 Task: Look for space in Pokhara from 7th May, 2023 to 12th May, 2023 for 2 adults in price range Rs.10000 to Rs.15000. Place can be entire place with 1  bedroom having 1 bed and 1 bathroom. Property type can be . Amenities needed are: wifi, smoking allowed. Required host language is English.
Action: Mouse moved to (489, 549)
Screenshot: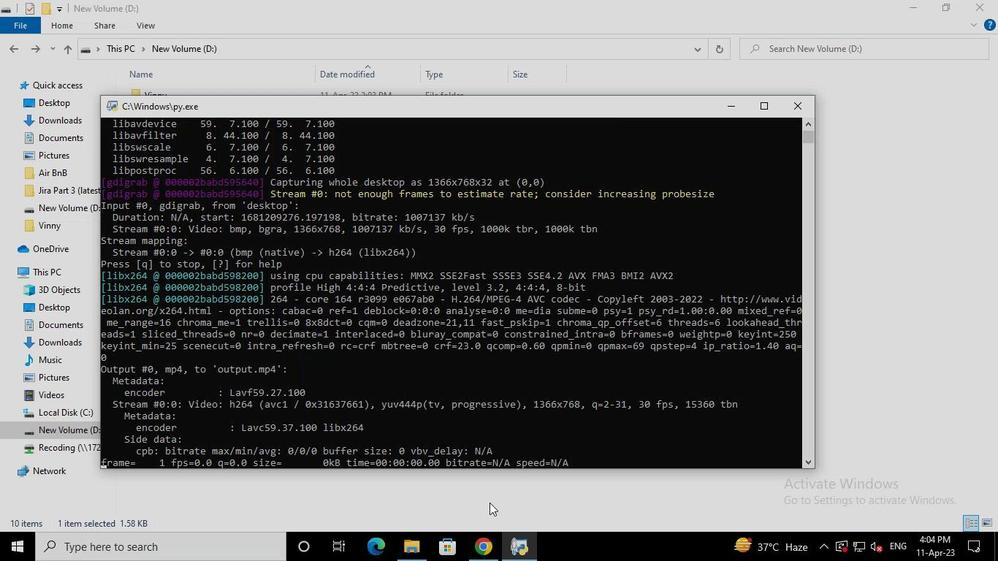 
Action: Mouse pressed left at (489, 549)
Screenshot: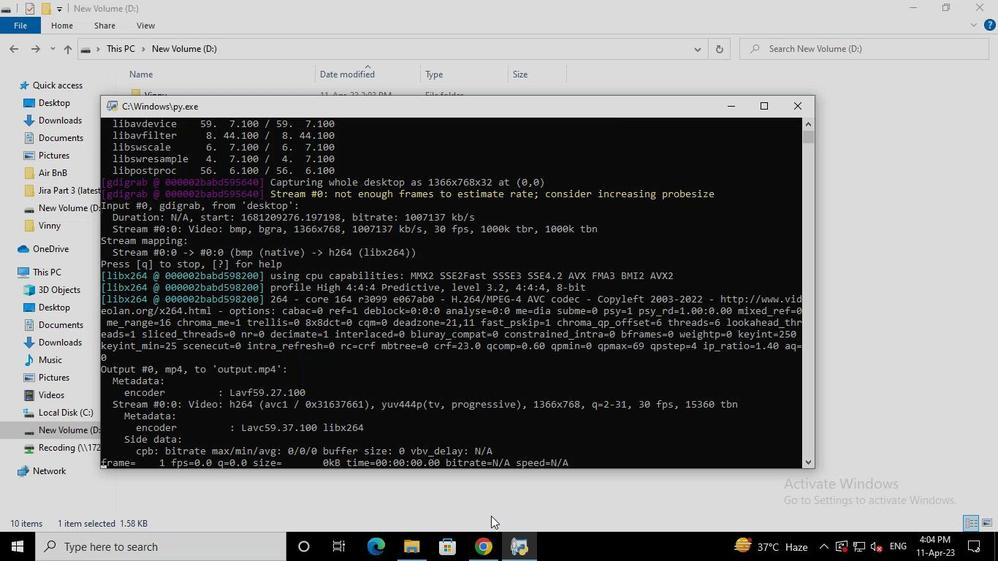 
Action: Mouse moved to (388, 124)
Screenshot: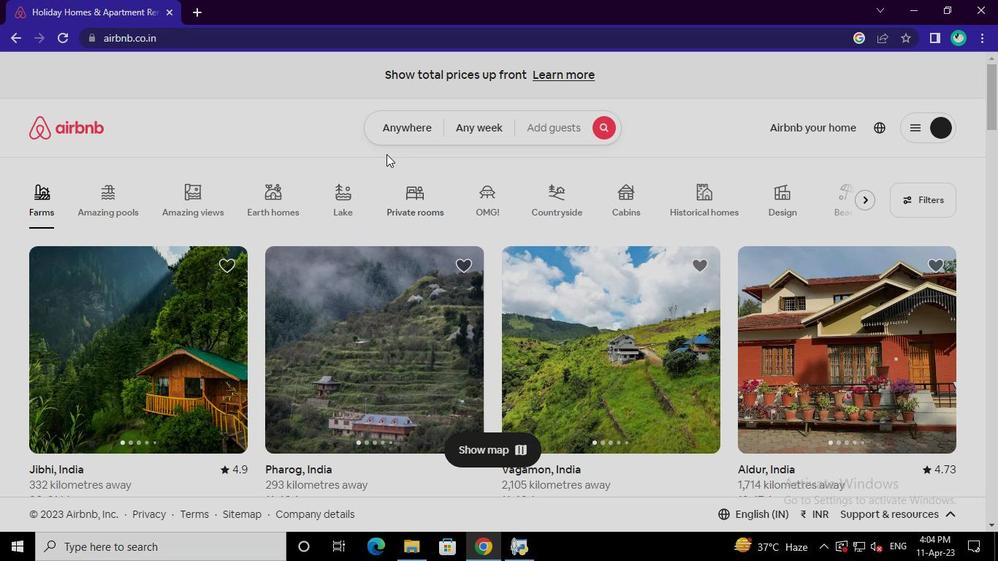 
Action: Mouse pressed left at (388, 124)
Screenshot: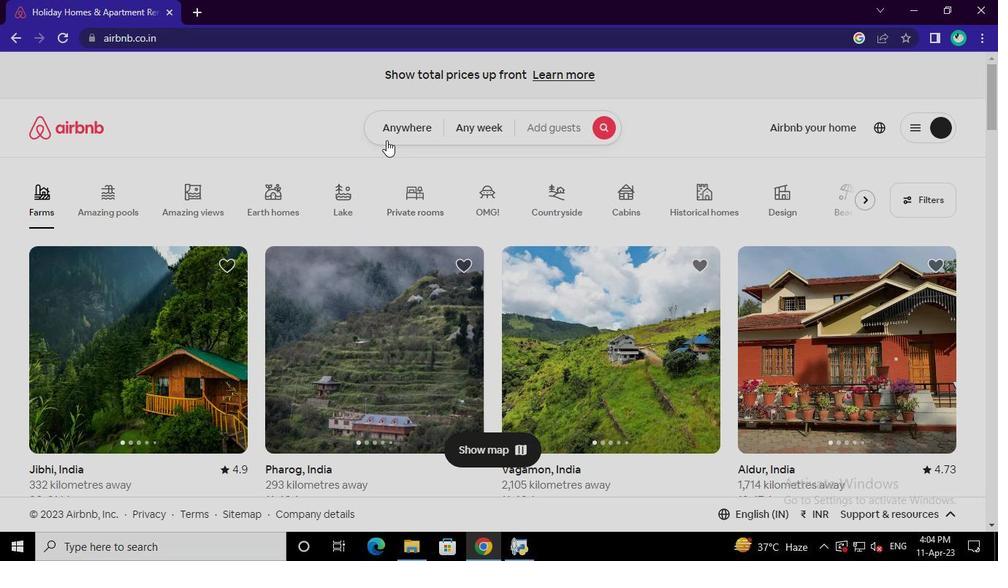 
Action: Mouse moved to (296, 187)
Screenshot: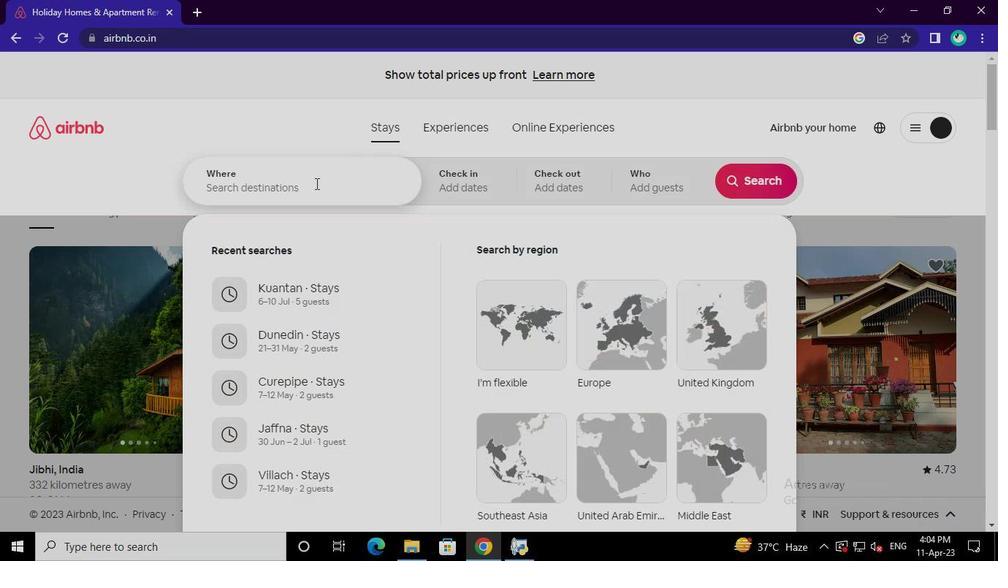 
Action: Mouse pressed left at (296, 187)
Screenshot: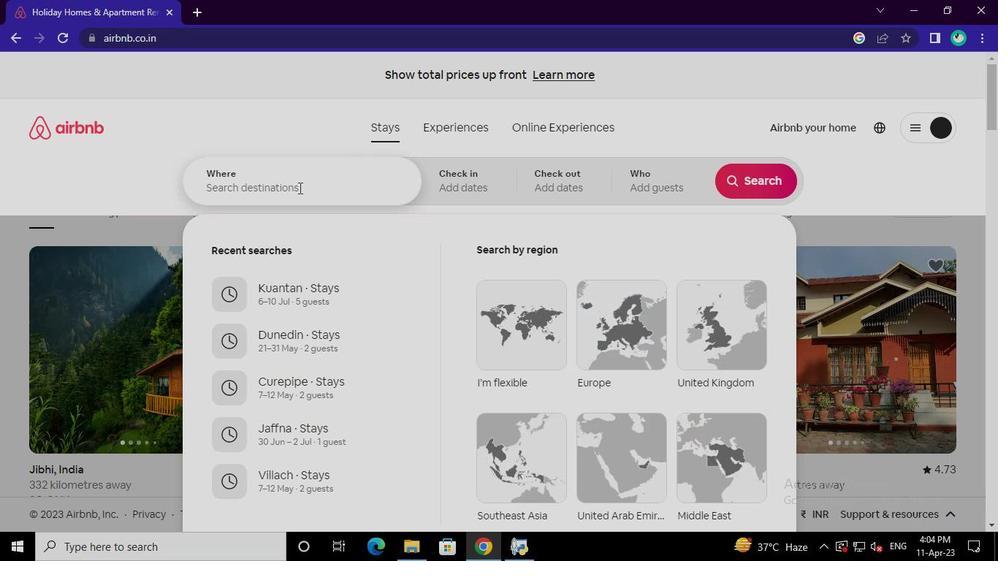 
Action: Keyboard p
Screenshot: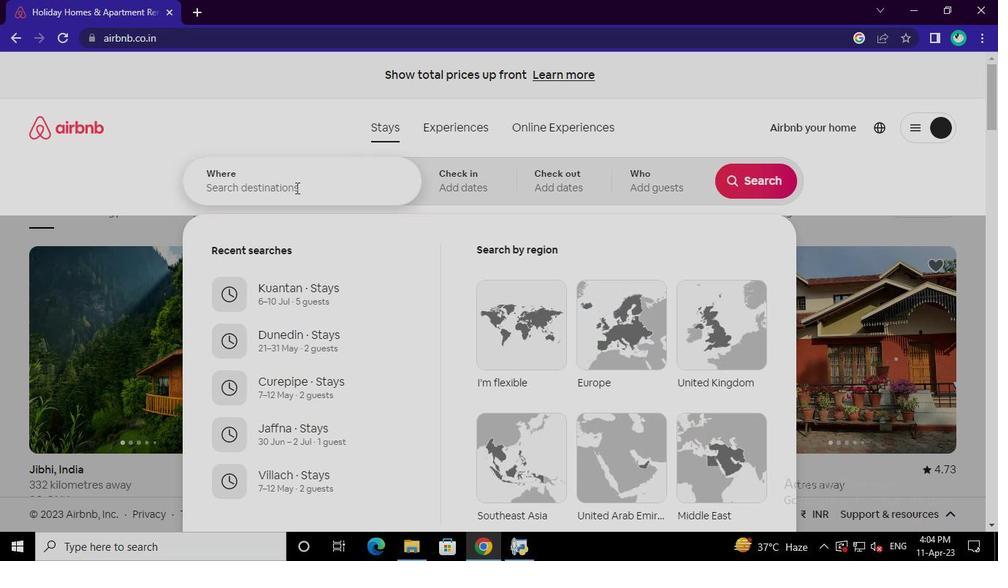 
Action: Keyboard o
Screenshot: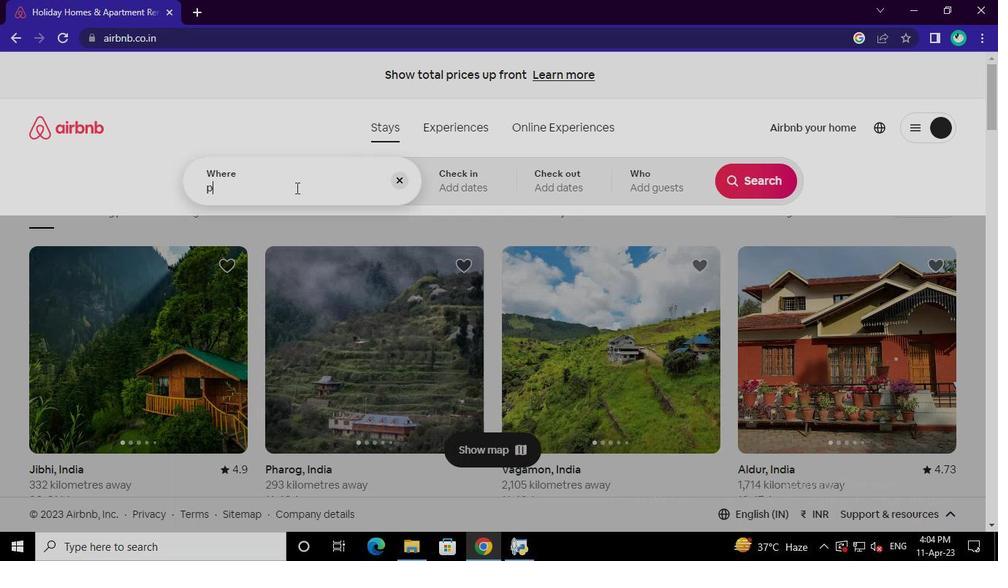 
Action: Keyboard k
Screenshot: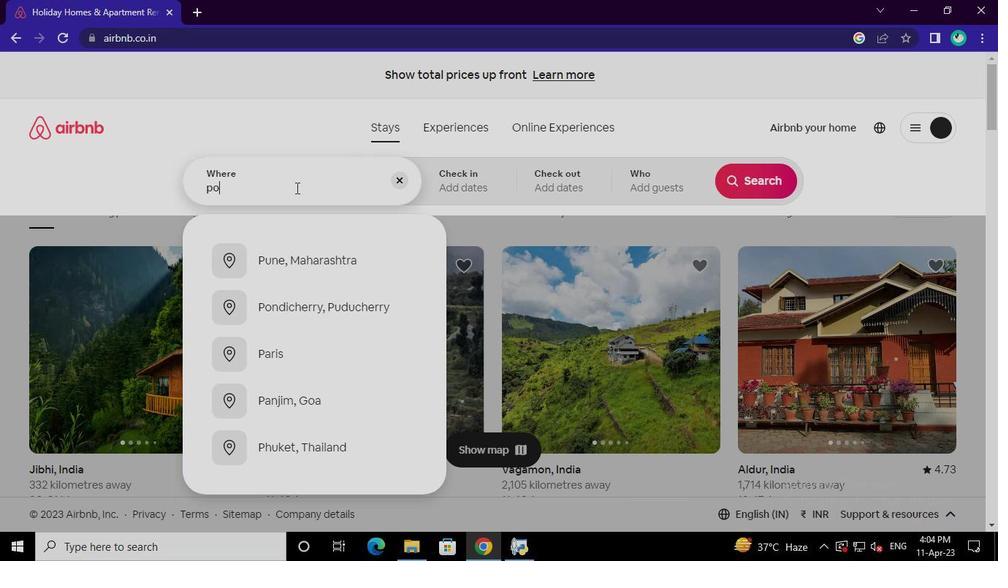 
Action: Keyboard h
Screenshot: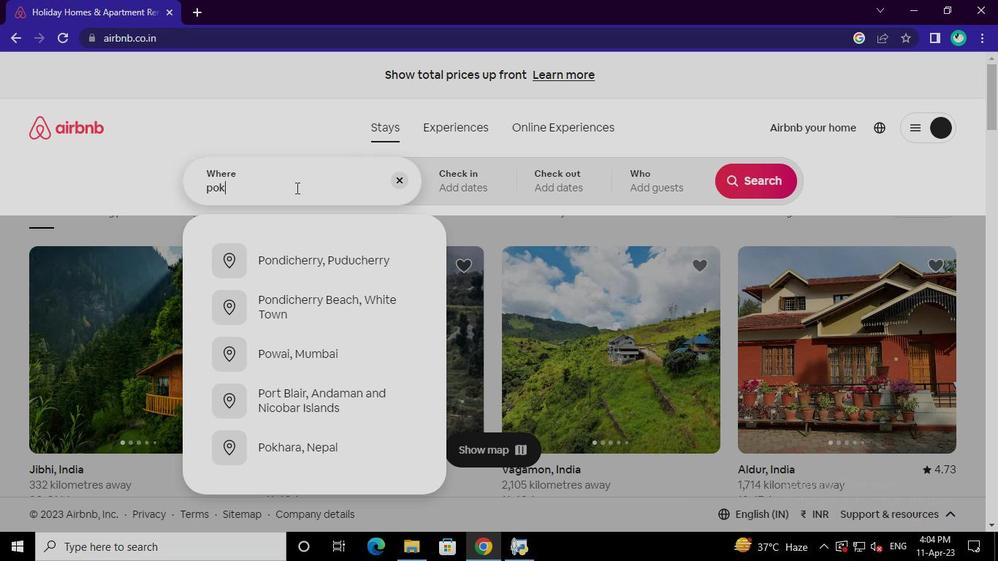 
Action: Keyboard a
Screenshot: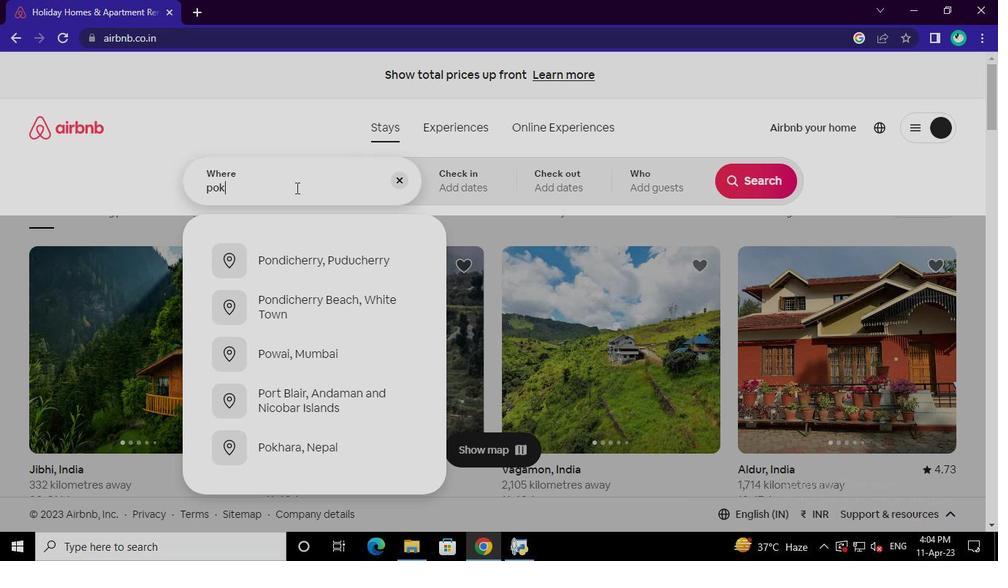 
Action: Keyboard r
Screenshot: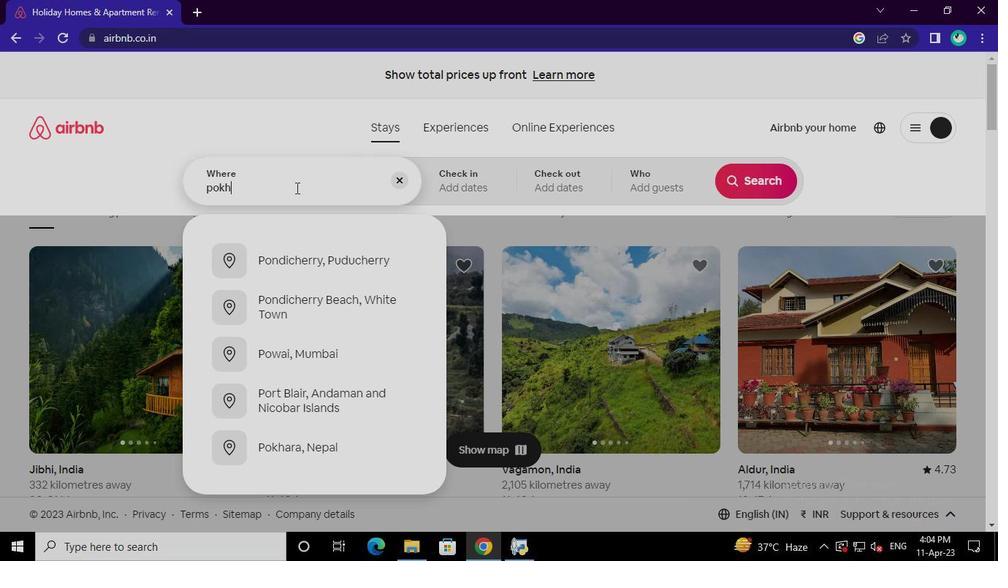 
Action: Keyboard a
Screenshot: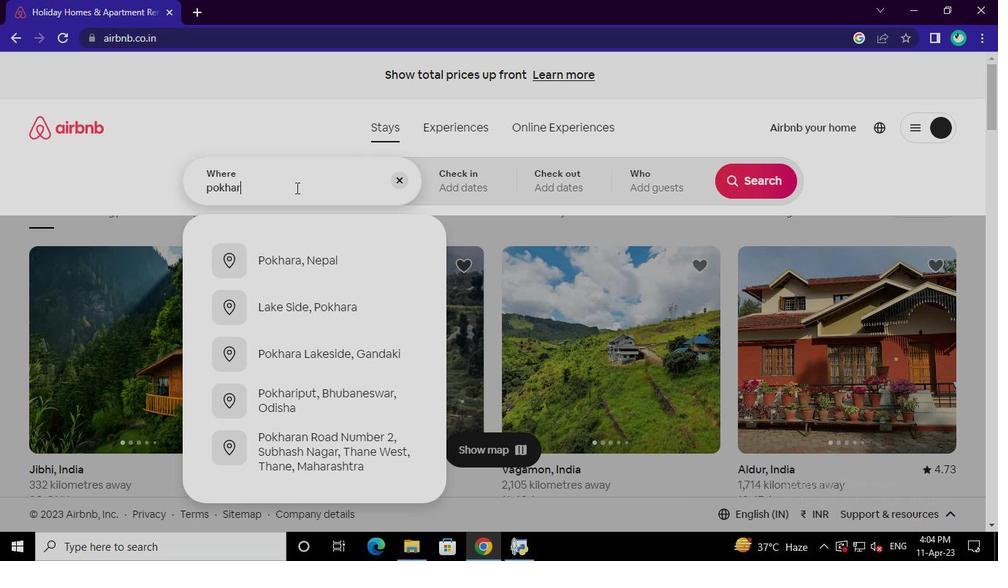 
Action: Mouse moved to (296, 258)
Screenshot: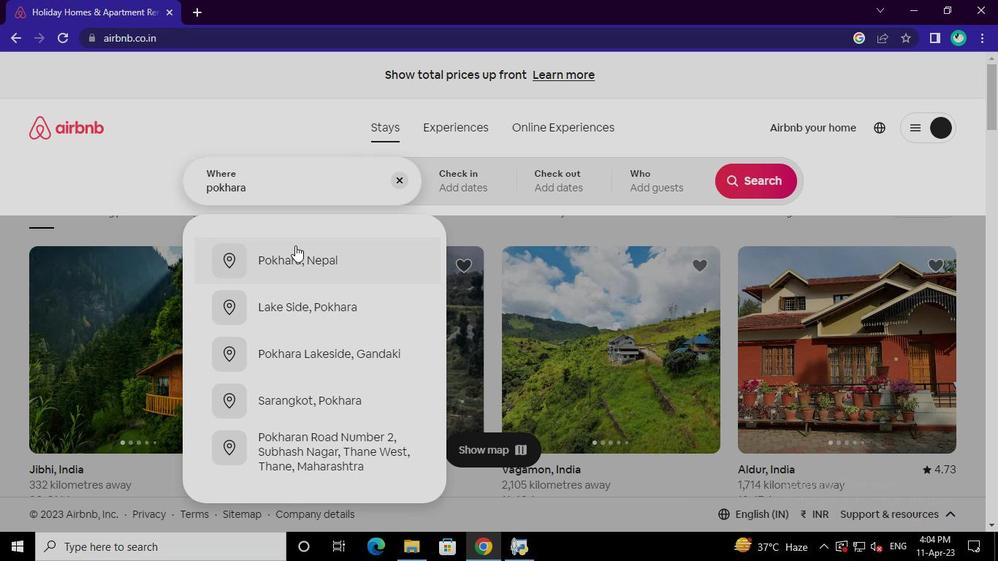 
Action: Mouse pressed left at (296, 258)
Screenshot: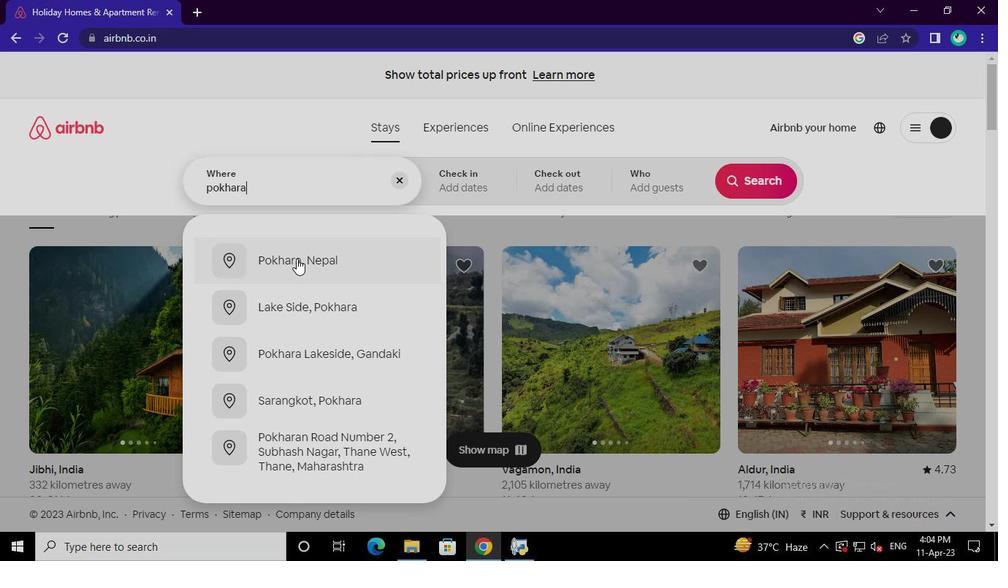 
Action: Mouse moved to (518, 401)
Screenshot: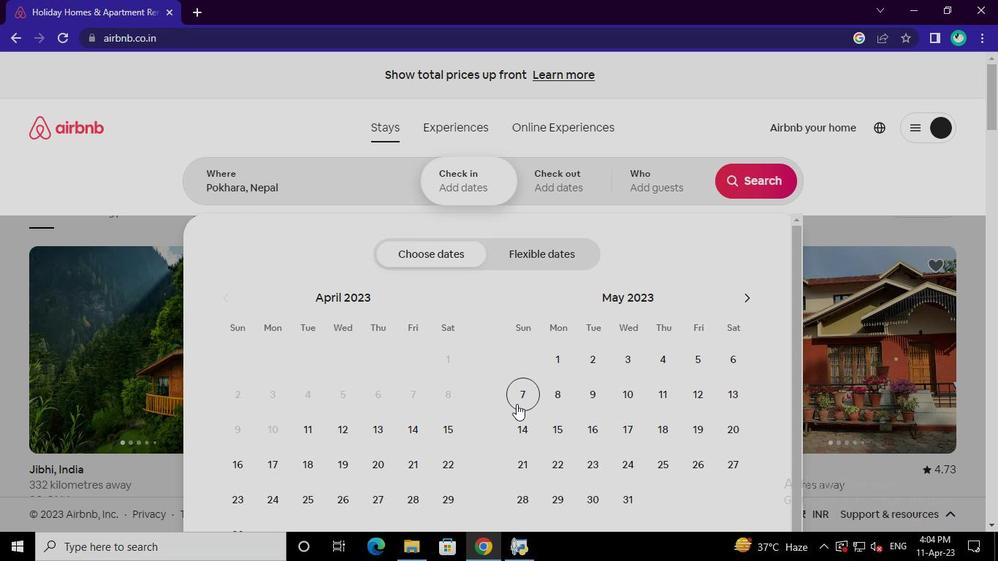 
Action: Mouse pressed left at (518, 401)
Screenshot: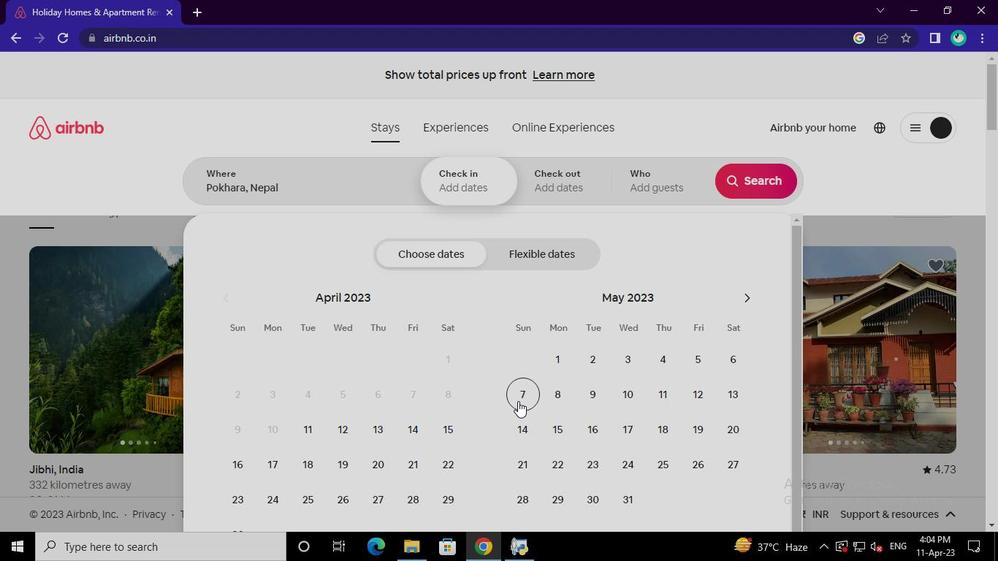 
Action: Mouse moved to (698, 400)
Screenshot: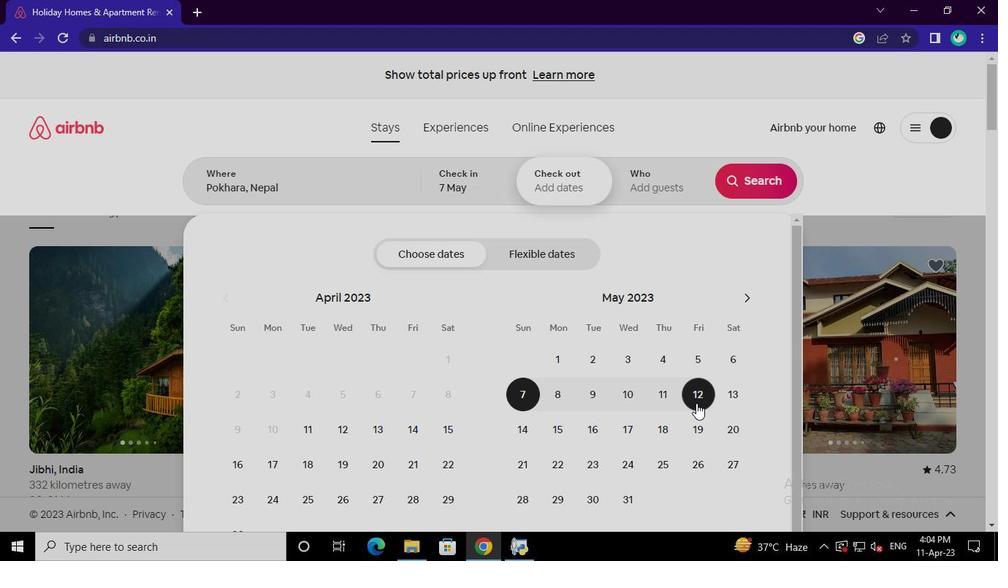 
Action: Mouse pressed left at (698, 400)
Screenshot: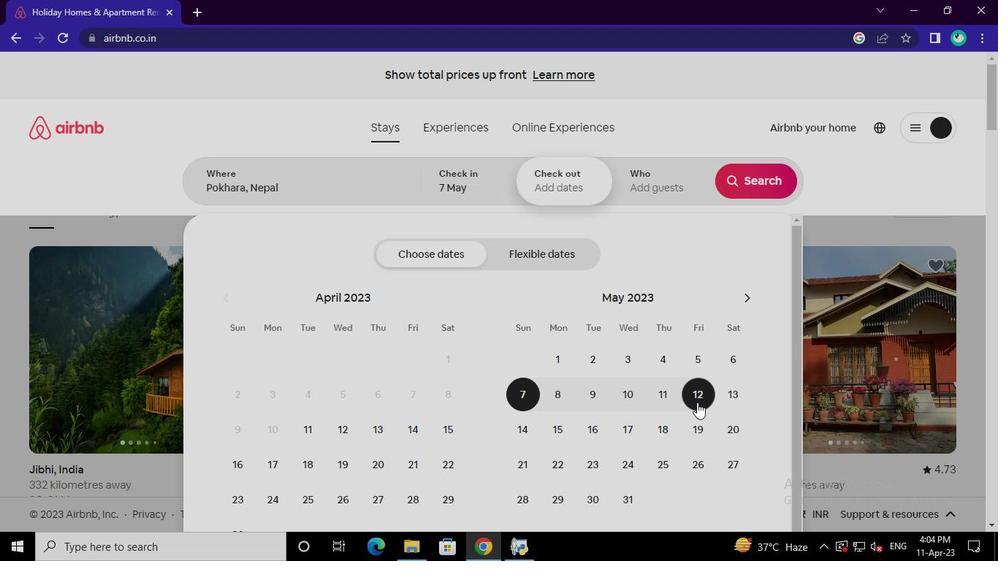 
Action: Mouse moved to (675, 192)
Screenshot: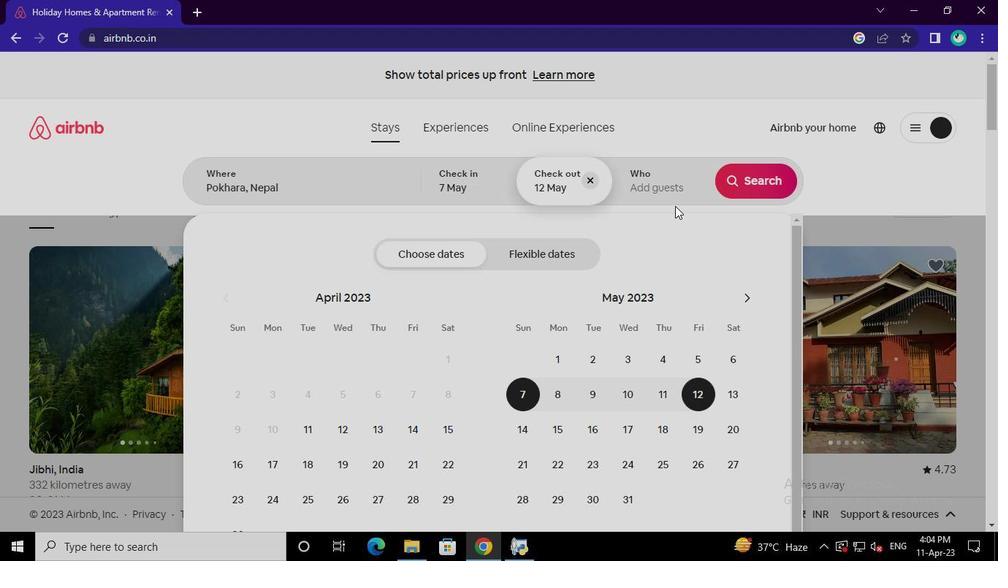 
Action: Mouse pressed left at (675, 192)
Screenshot: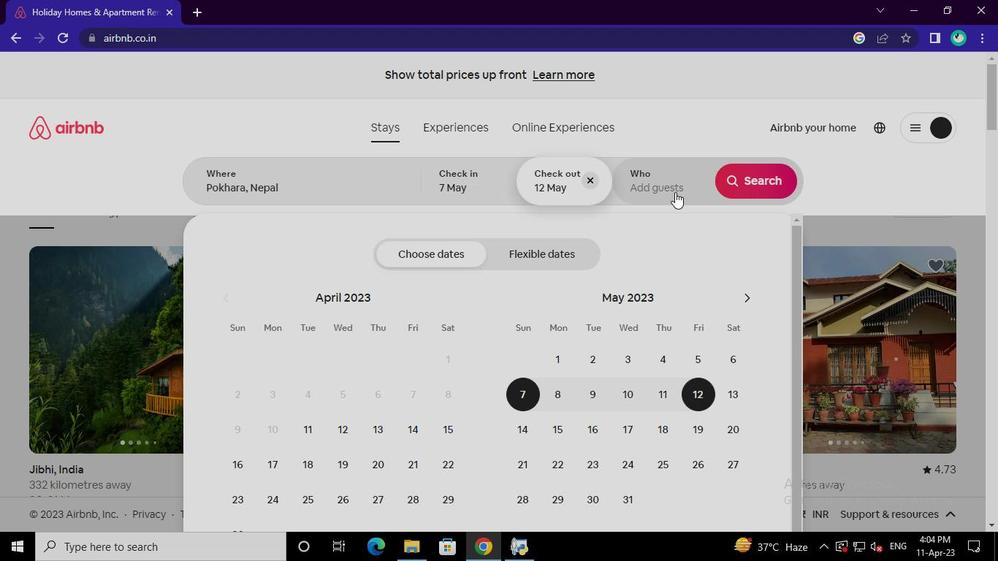 
Action: Mouse moved to (752, 257)
Screenshot: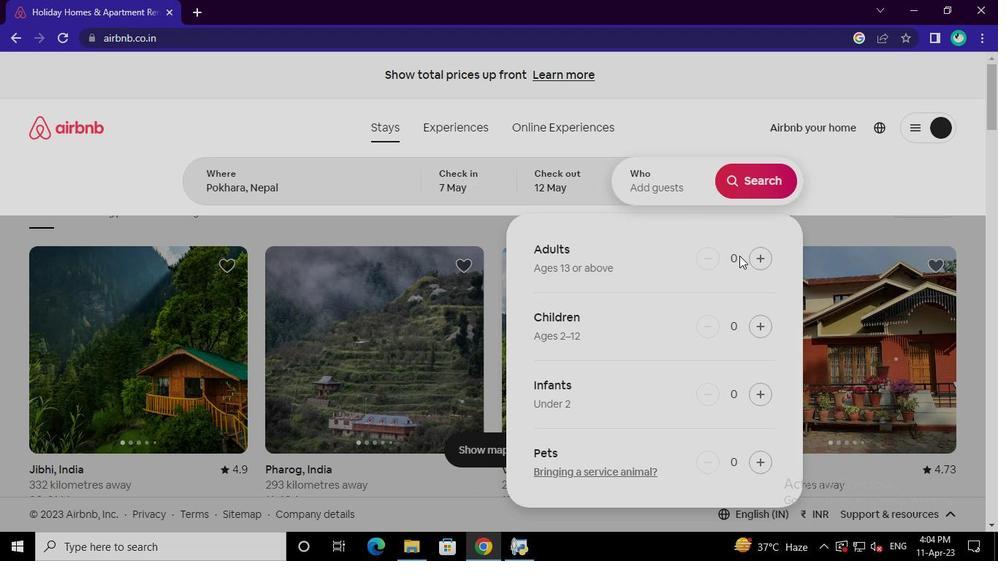 
Action: Mouse pressed left at (752, 257)
Screenshot: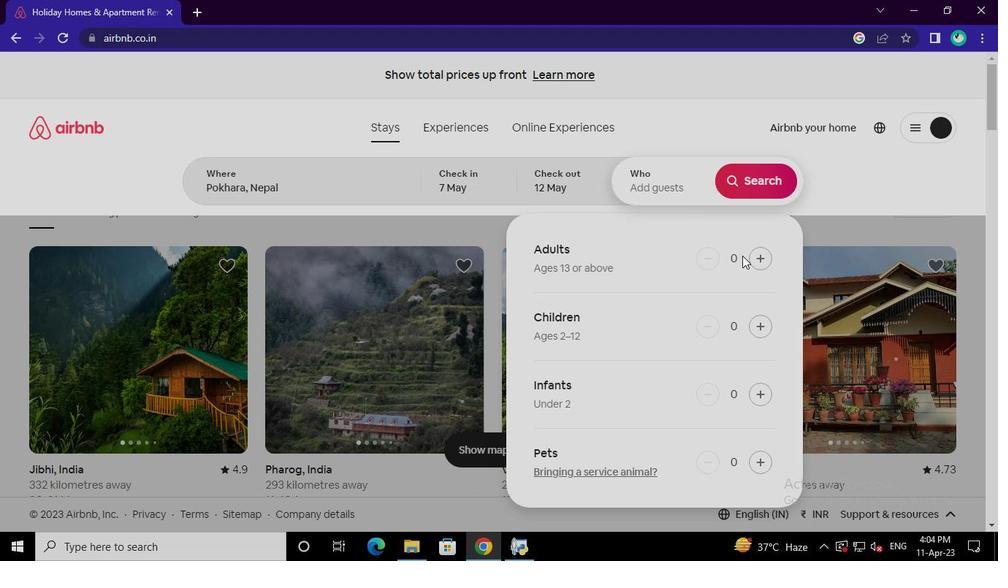 
Action: Mouse pressed left at (752, 257)
Screenshot: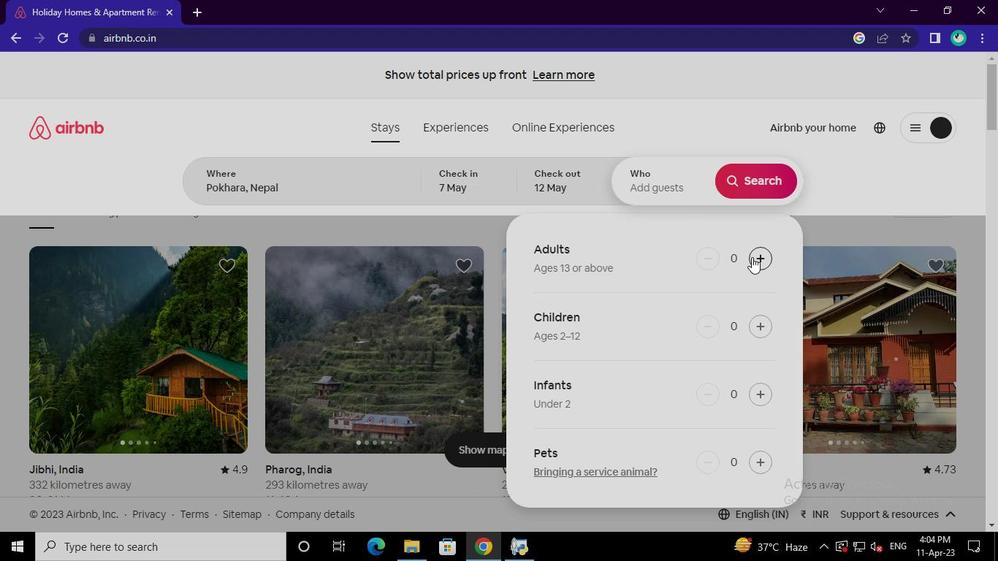 
Action: Mouse moved to (749, 181)
Screenshot: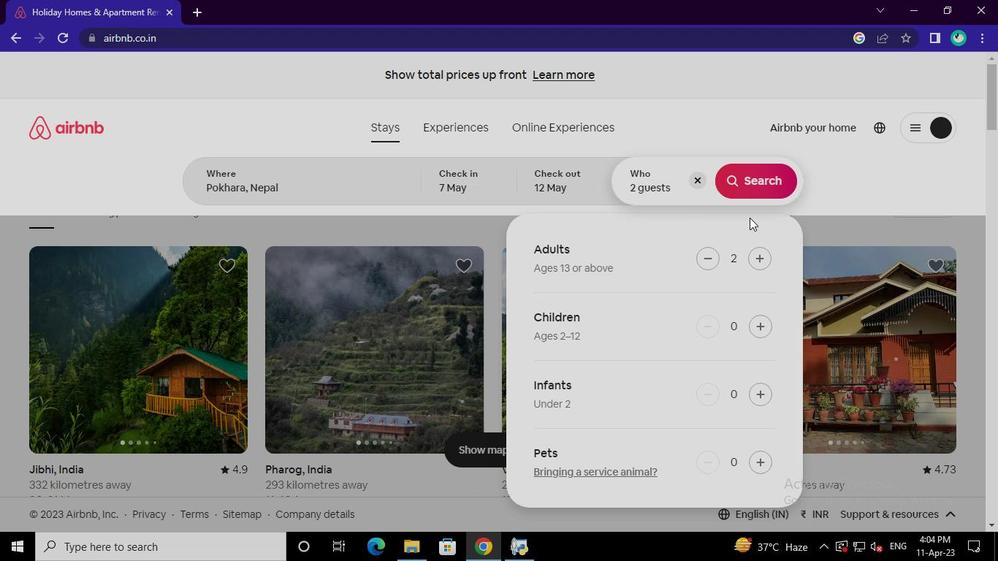 
Action: Mouse pressed left at (749, 181)
Screenshot: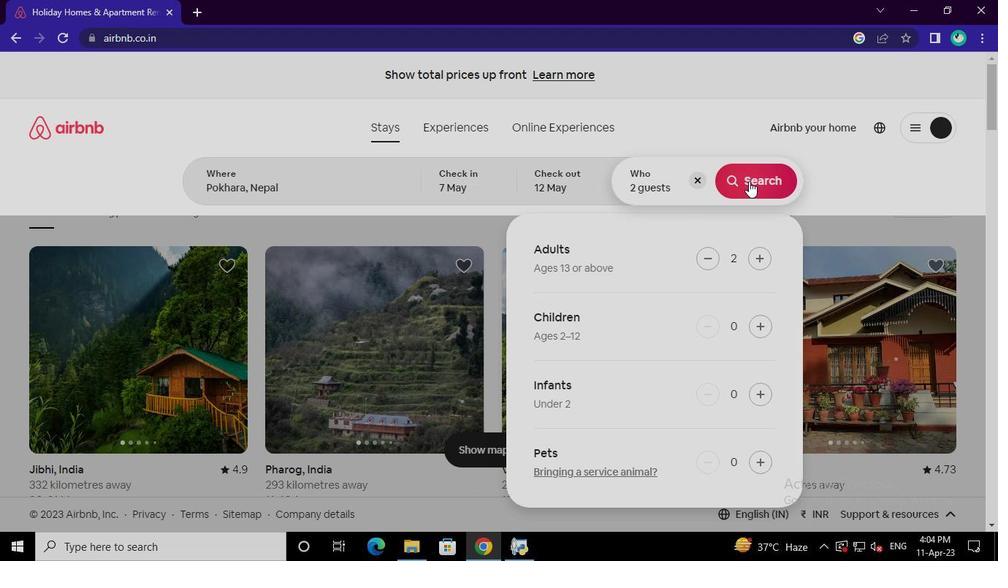 
Action: Mouse moved to (956, 143)
Screenshot: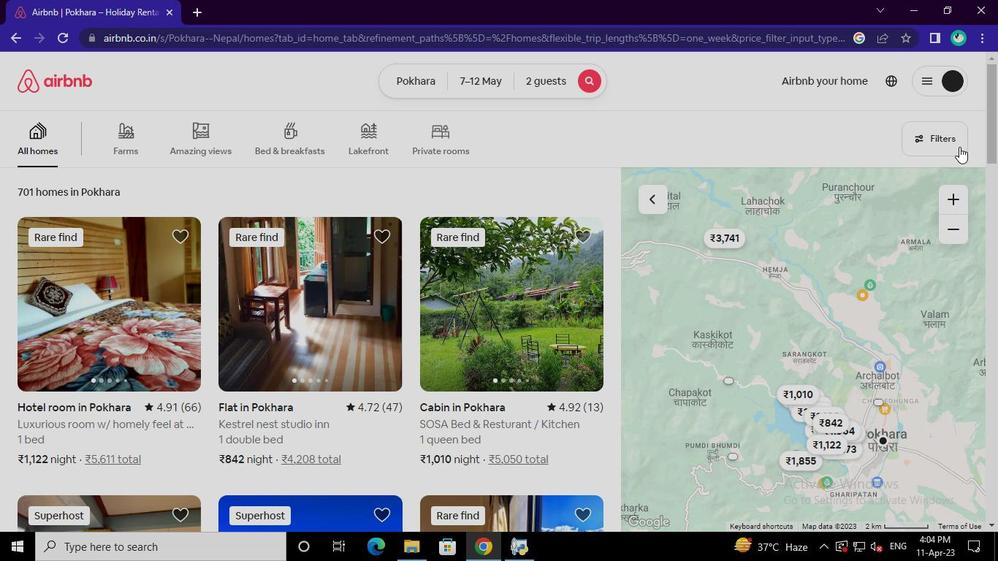 
Action: Mouse pressed left at (956, 143)
Screenshot: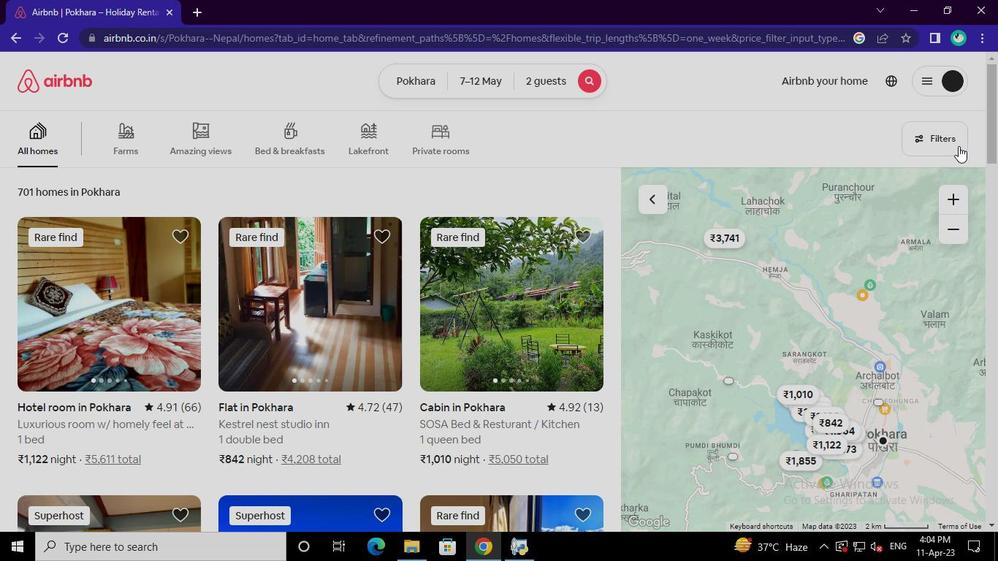 
Action: Mouse moved to (368, 323)
Screenshot: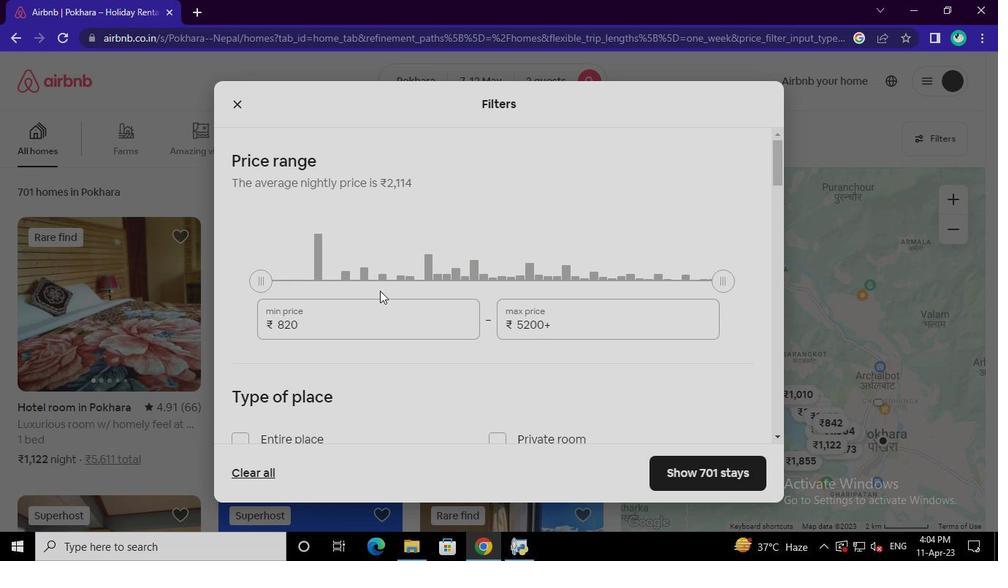 
Action: Mouse pressed left at (368, 323)
Screenshot: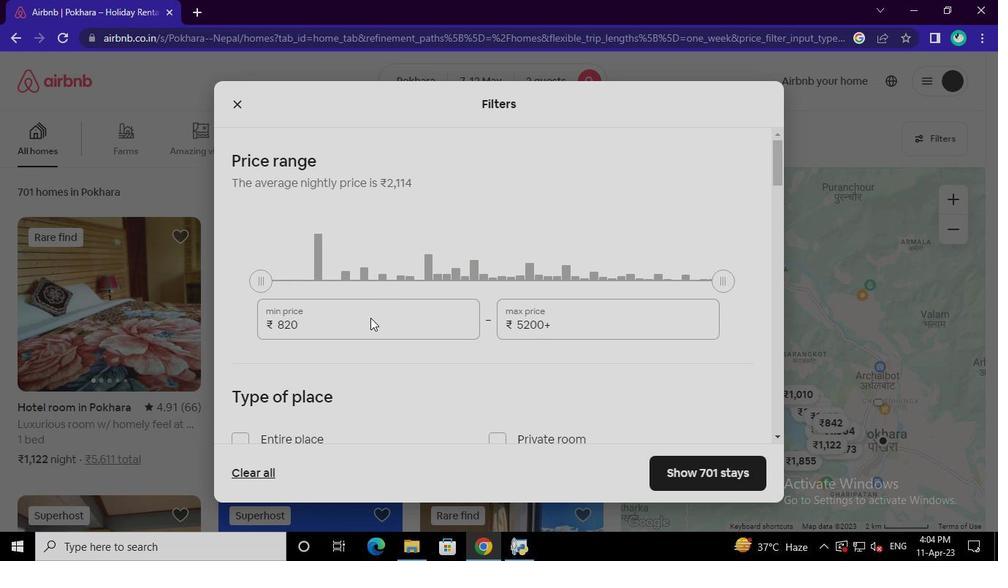 
Action: Keyboard Key.backspace
Screenshot: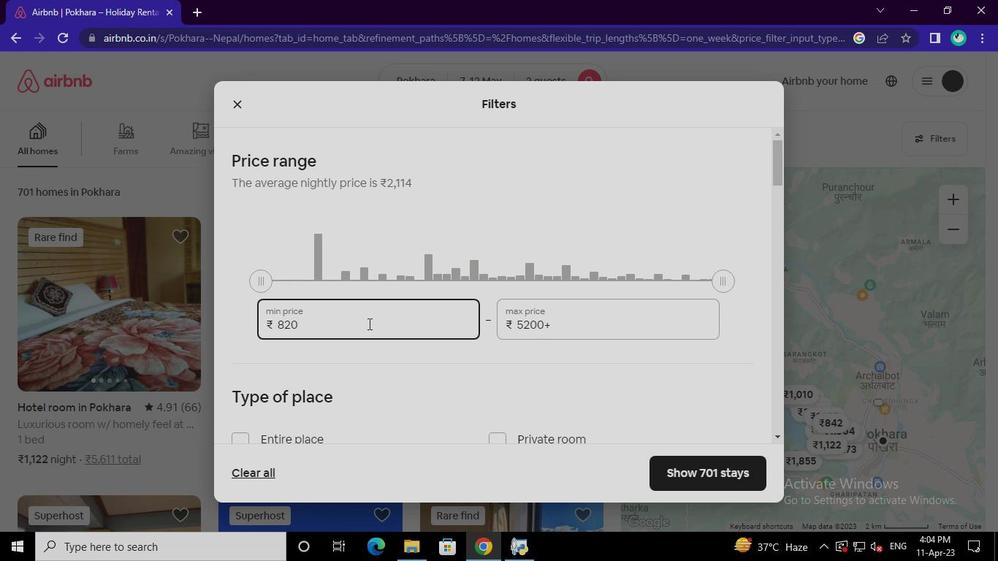 
Action: Keyboard Key.backspace
Screenshot: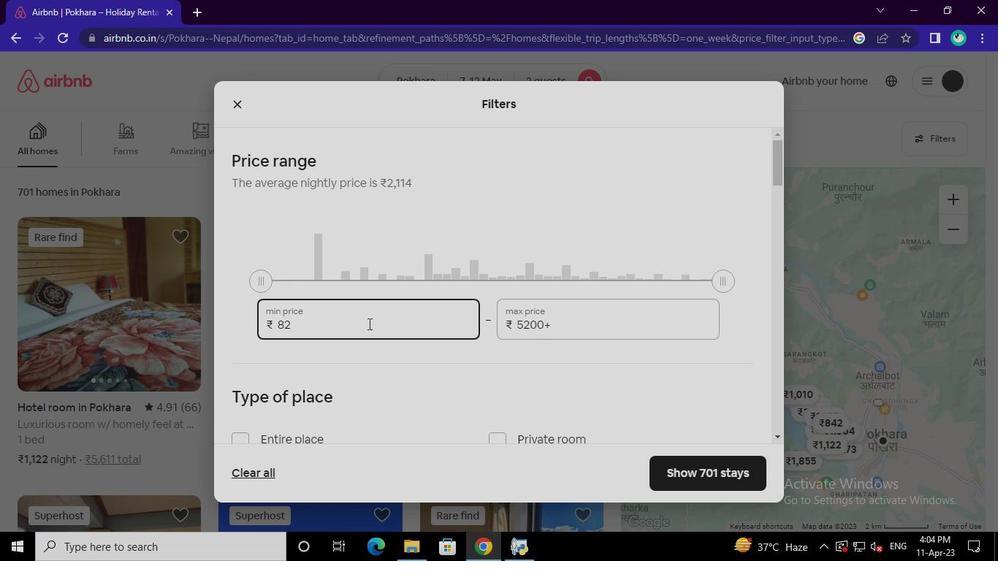
Action: Keyboard Key.backspace
Screenshot: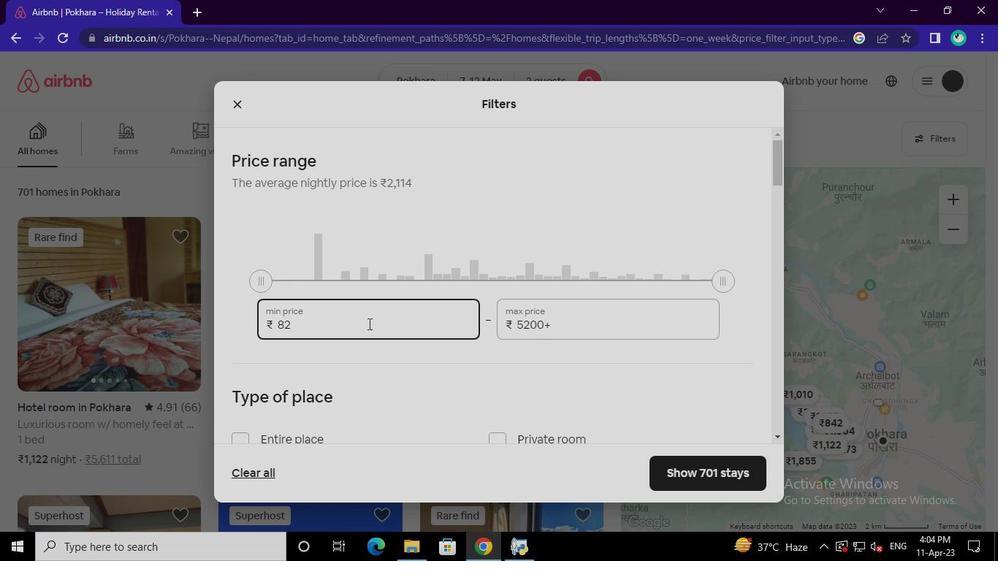
Action: Keyboard Key.backspace
Screenshot: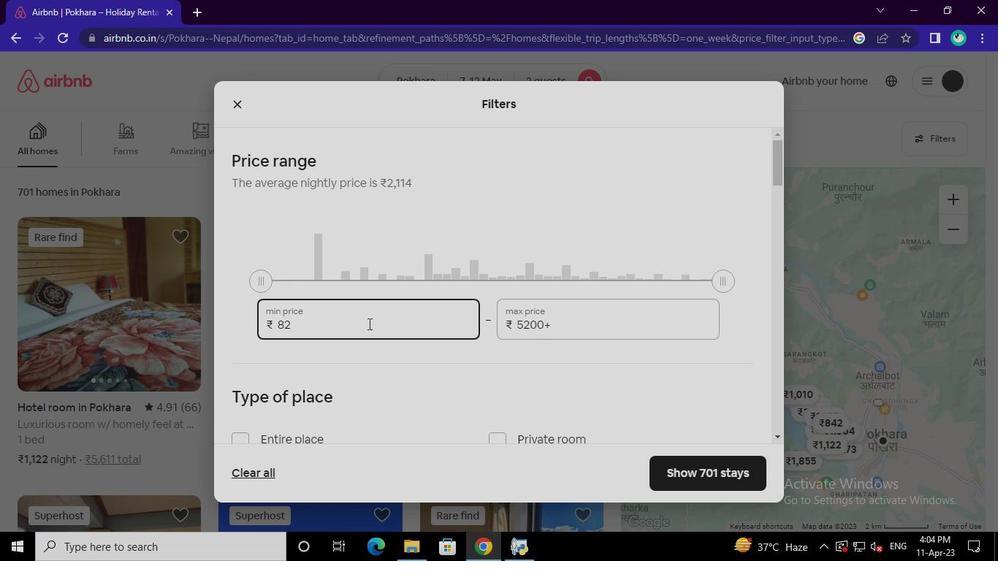 
Action: Keyboard Key.backspace
Screenshot: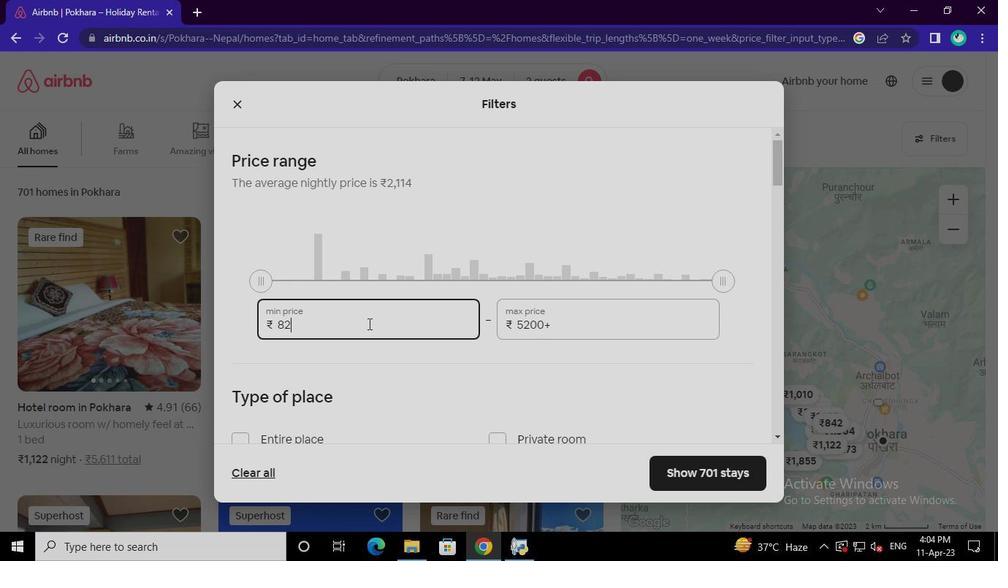 
Action: Keyboard Key.backspace
Screenshot: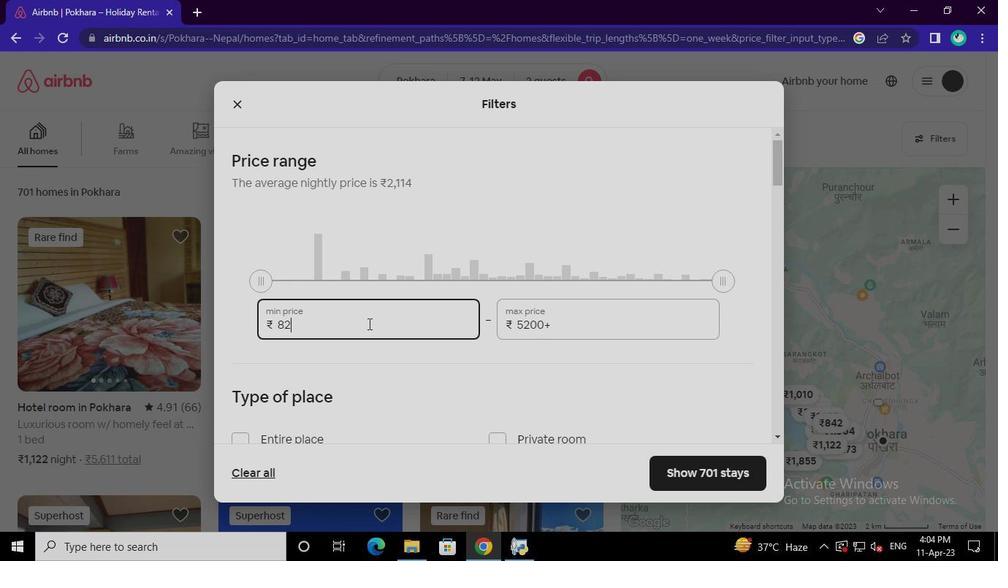 
Action: Keyboard Key.backspace
Screenshot: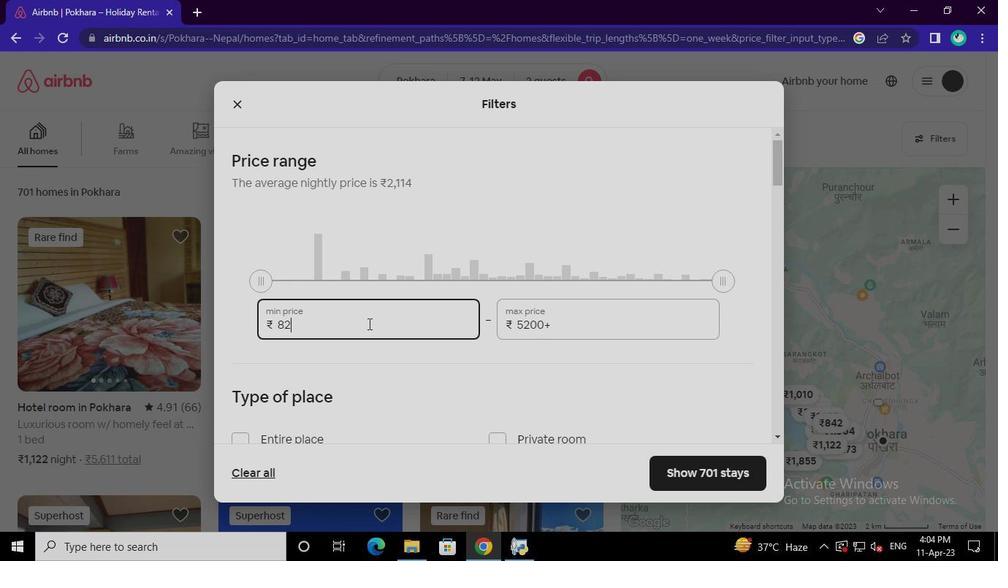 
Action: Keyboard Key.backspace
Screenshot: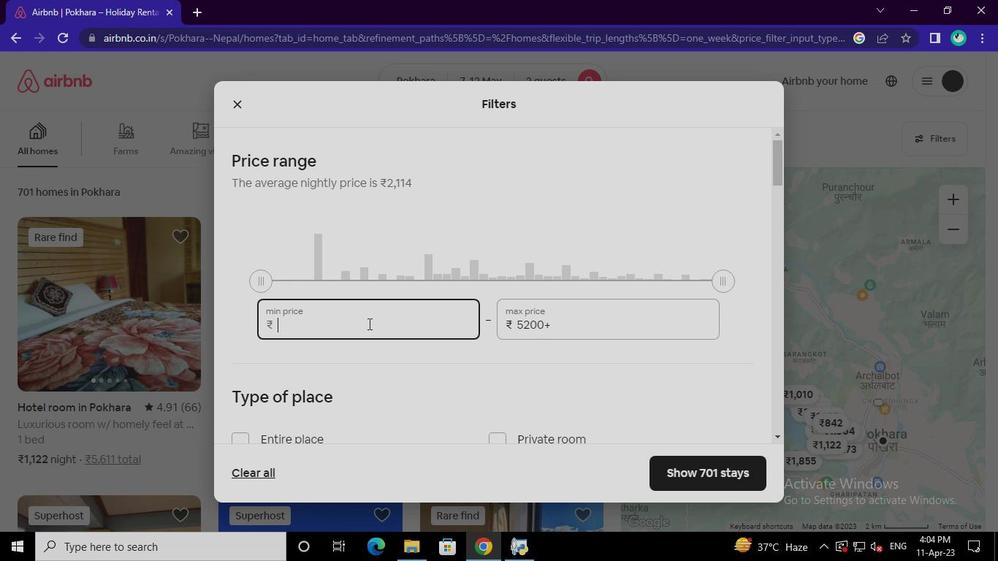 
Action: Keyboard <97>
Screenshot: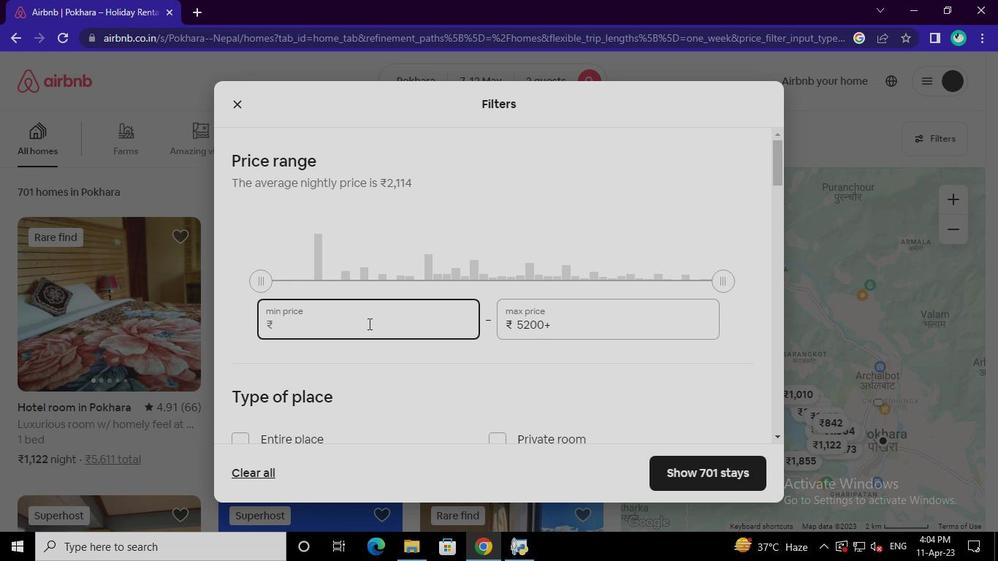 
Action: Keyboard <96>
Screenshot: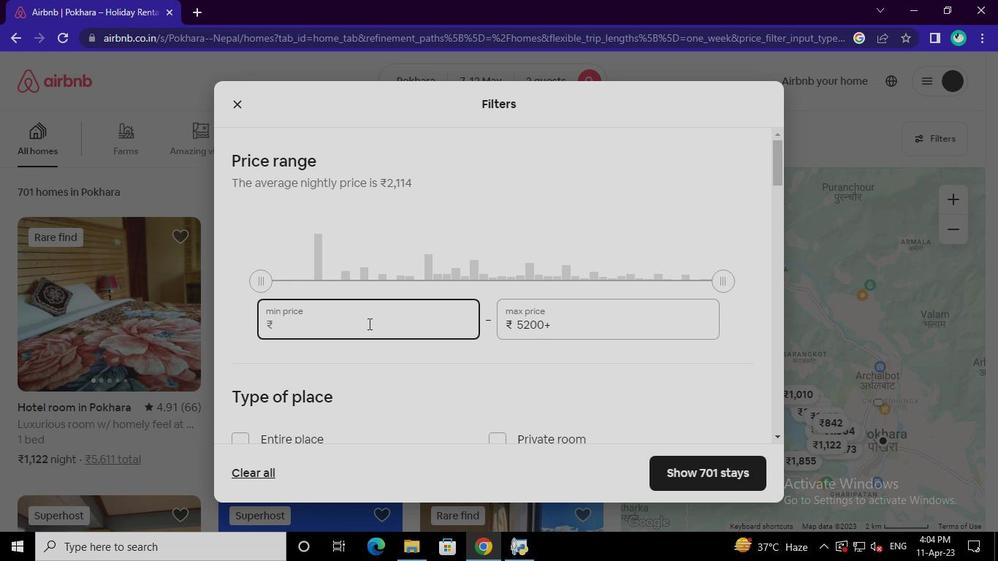 
Action: Keyboard <96>
Screenshot: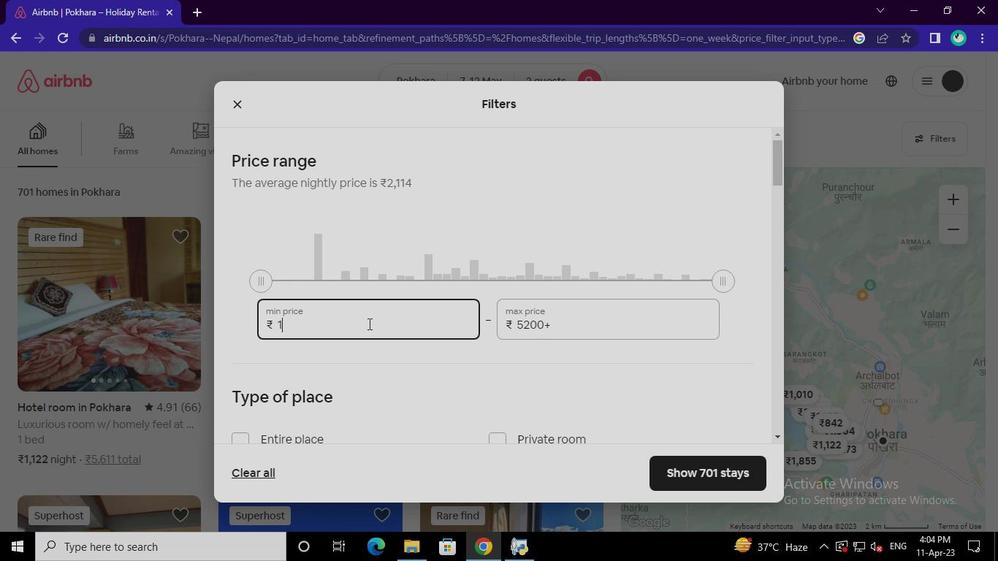
Action: Keyboard <96>
Screenshot: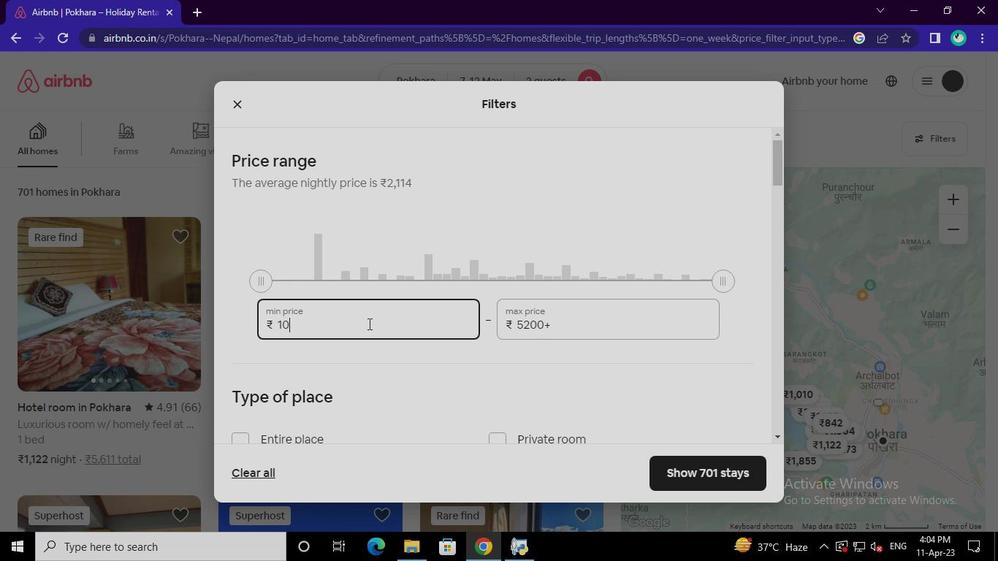 
Action: Keyboard <96>
Screenshot: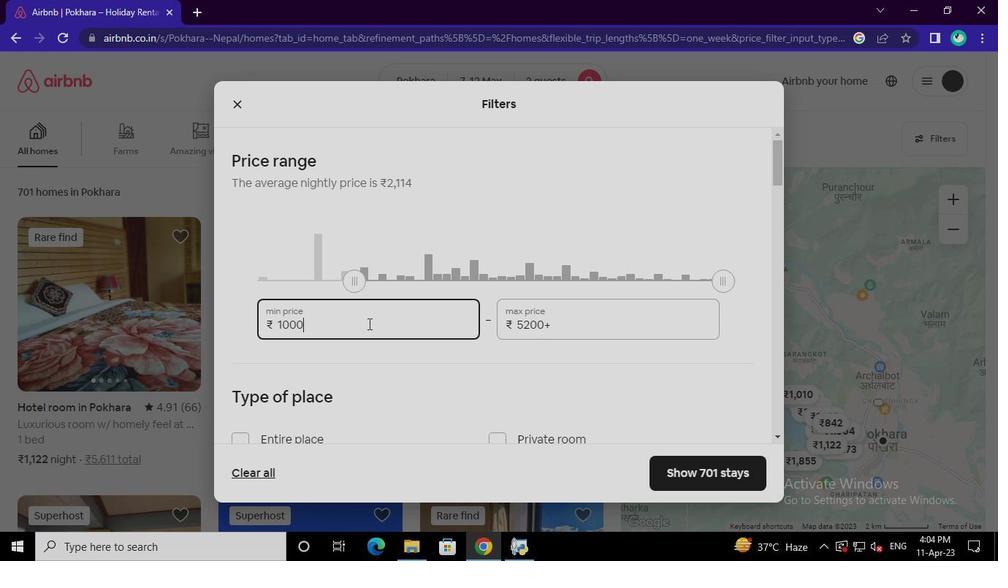 
Action: Mouse moved to (567, 326)
Screenshot: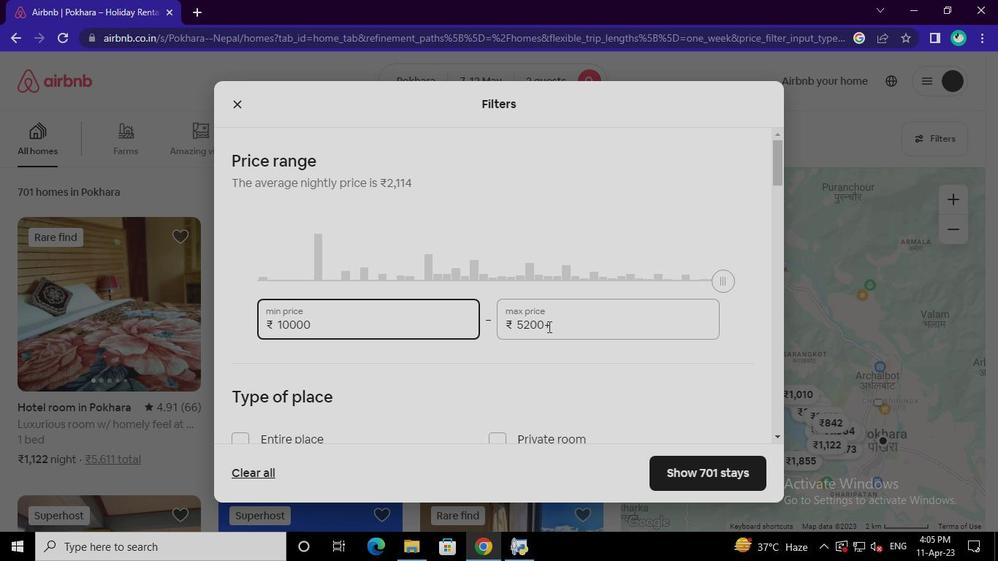 
Action: Mouse pressed left at (567, 326)
Screenshot: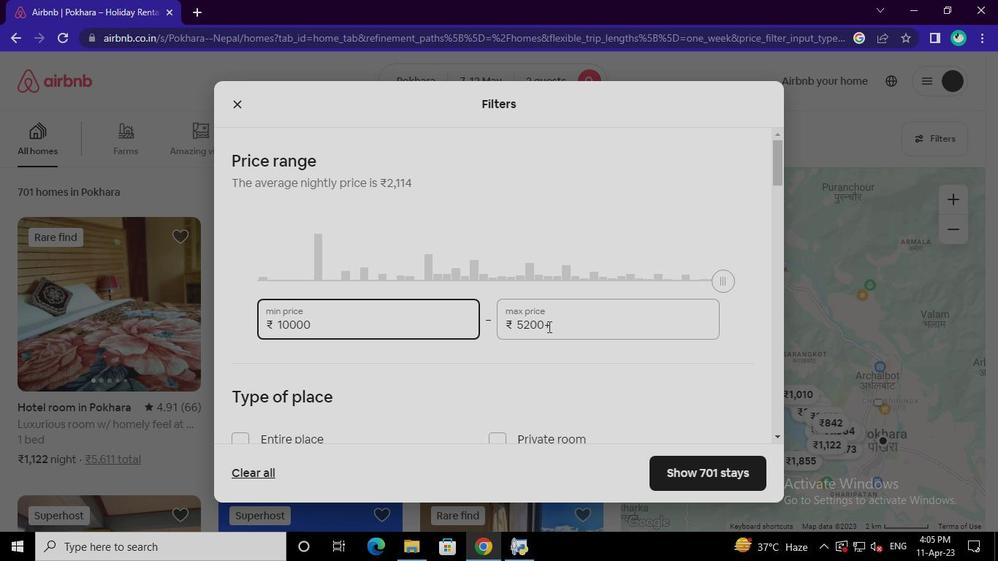 
Action: Mouse moved to (567, 322)
Screenshot: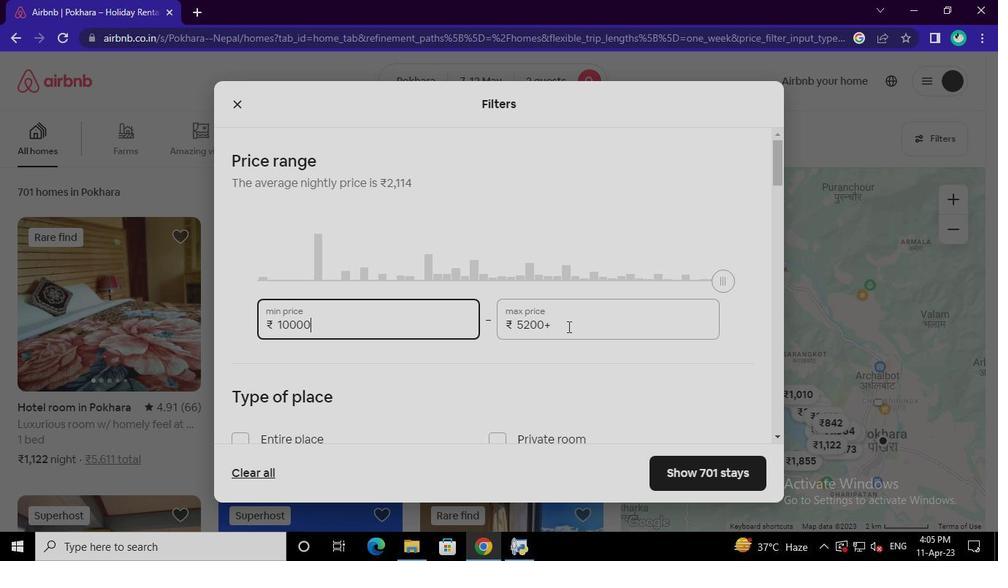 
Action: Keyboard Key.backspace
Screenshot: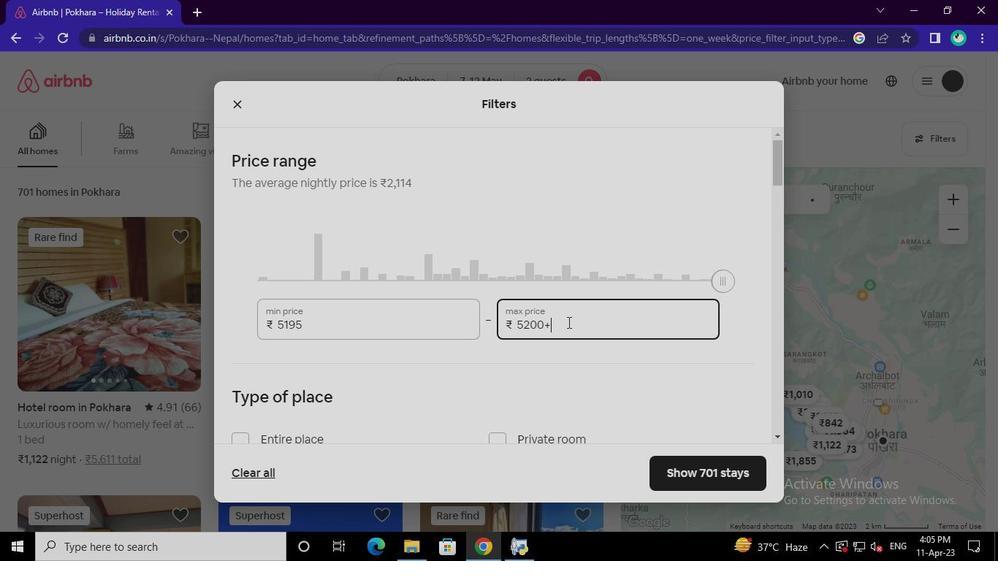 
Action: Keyboard Key.backspace
Screenshot: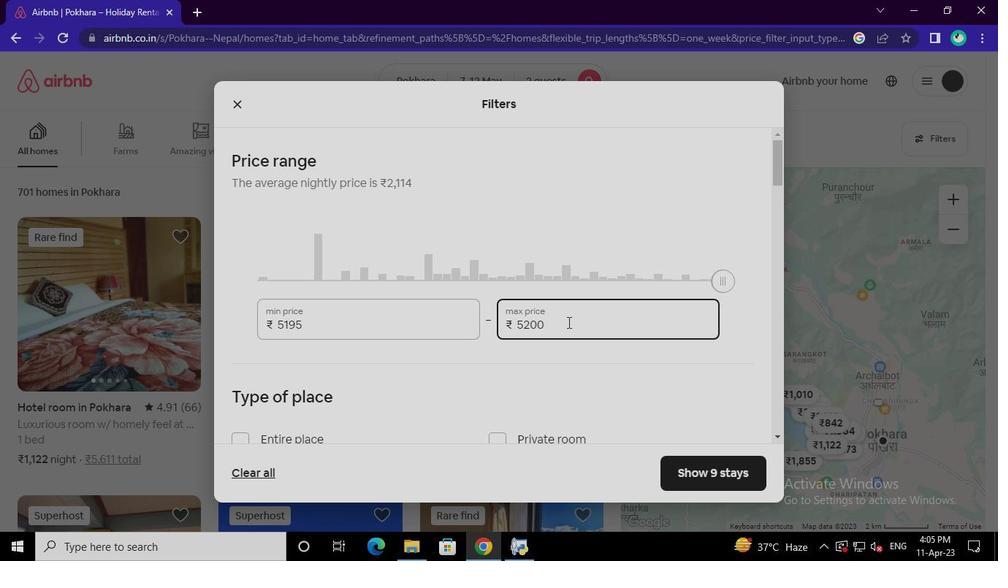 
Action: Keyboard Key.backspace
Screenshot: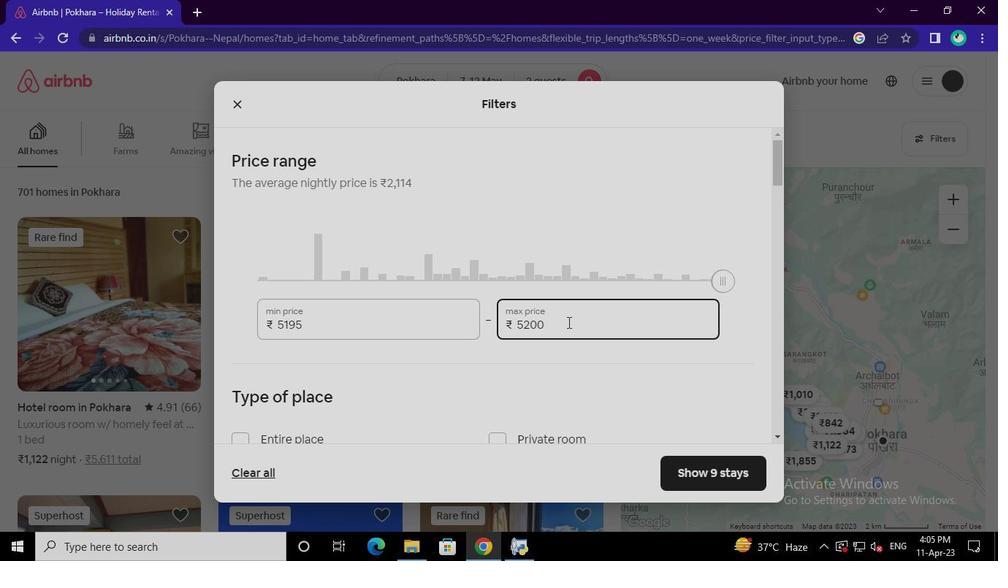 
Action: Keyboard Key.backspace
Screenshot: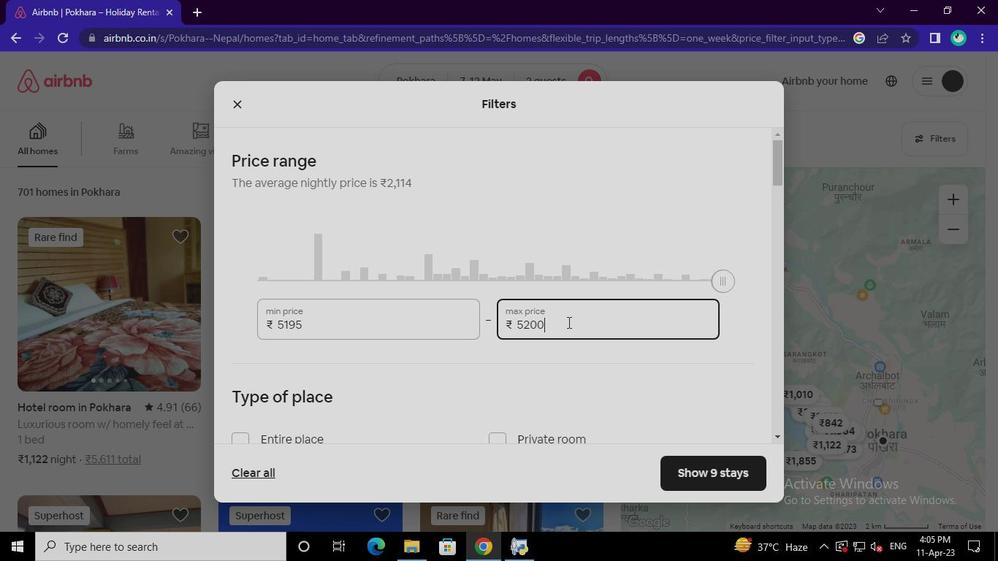 
Action: Keyboard Key.backspace
Screenshot: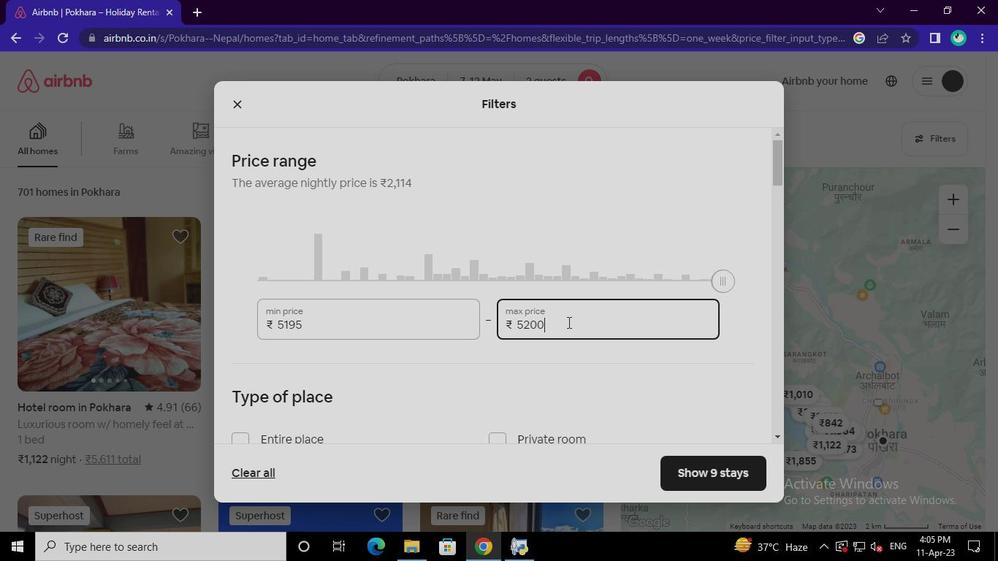 
Action: Keyboard Key.backspace
Screenshot: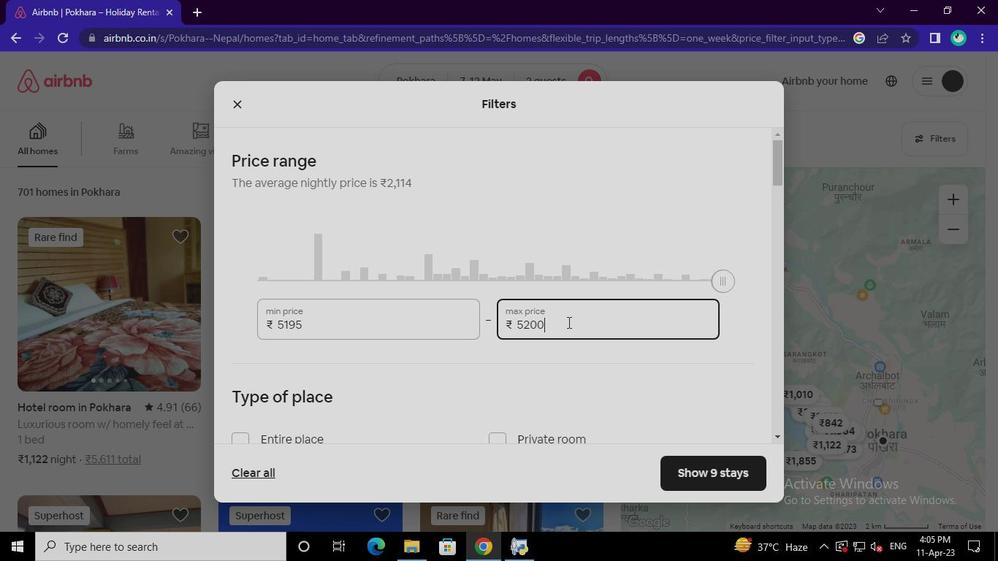 
Action: Keyboard Key.backspace
Screenshot: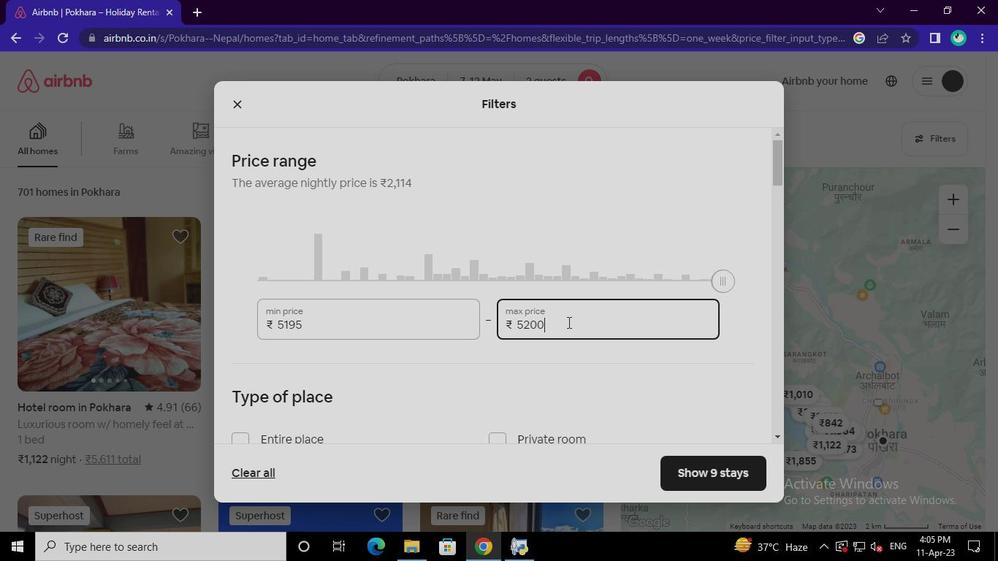 
Action: Keyboard Key.backspace
Screenshot: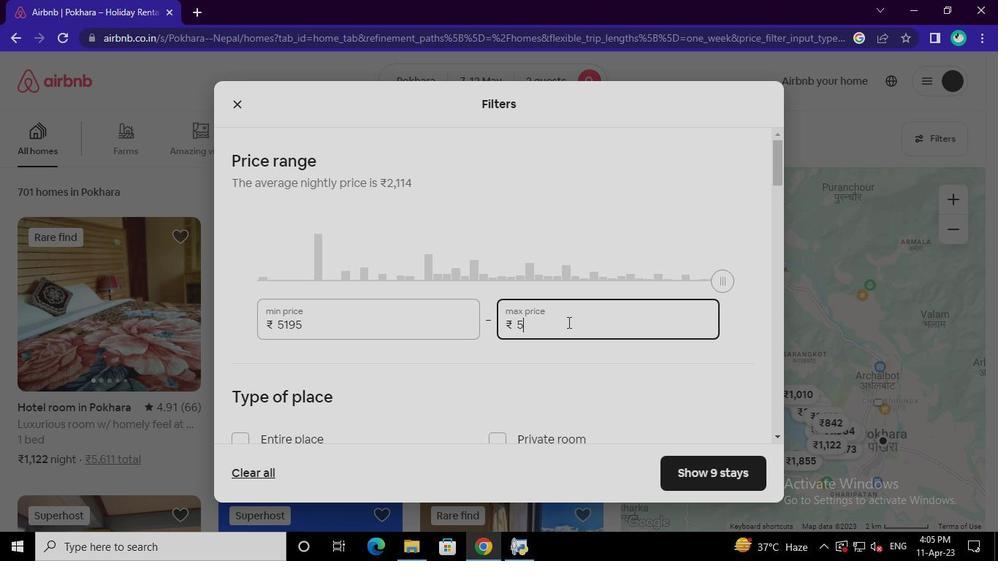 
Action: Keyboard Key.backspace
Screenshot: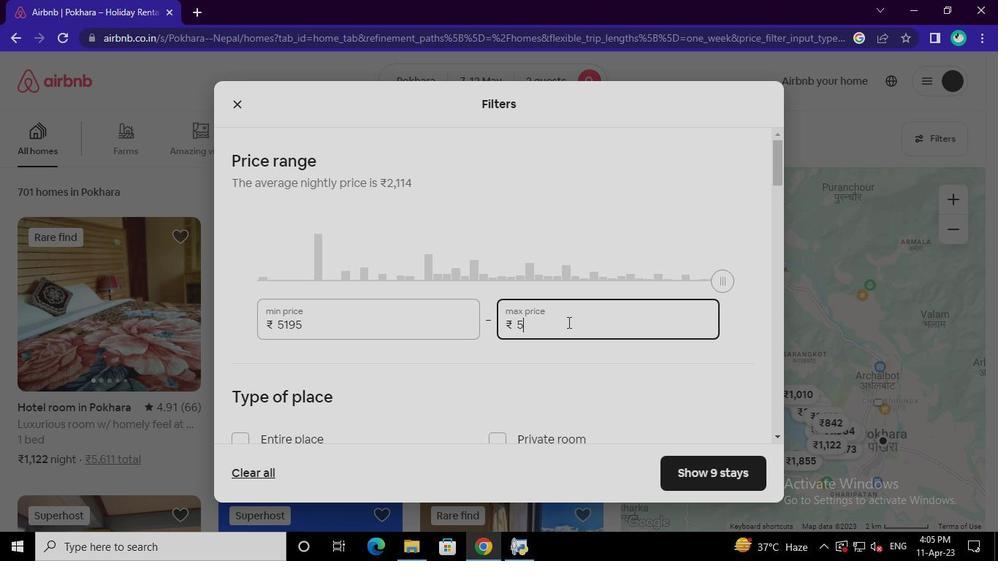 
Action: Keyboard Key.backspace
Screenshot: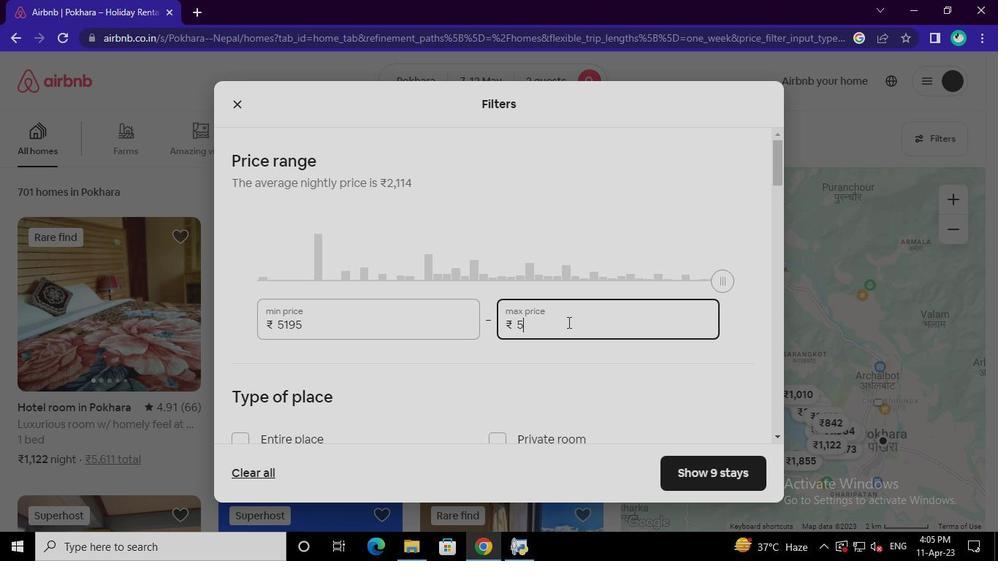 
Action: Keyboard Key.backspace
Screenshot: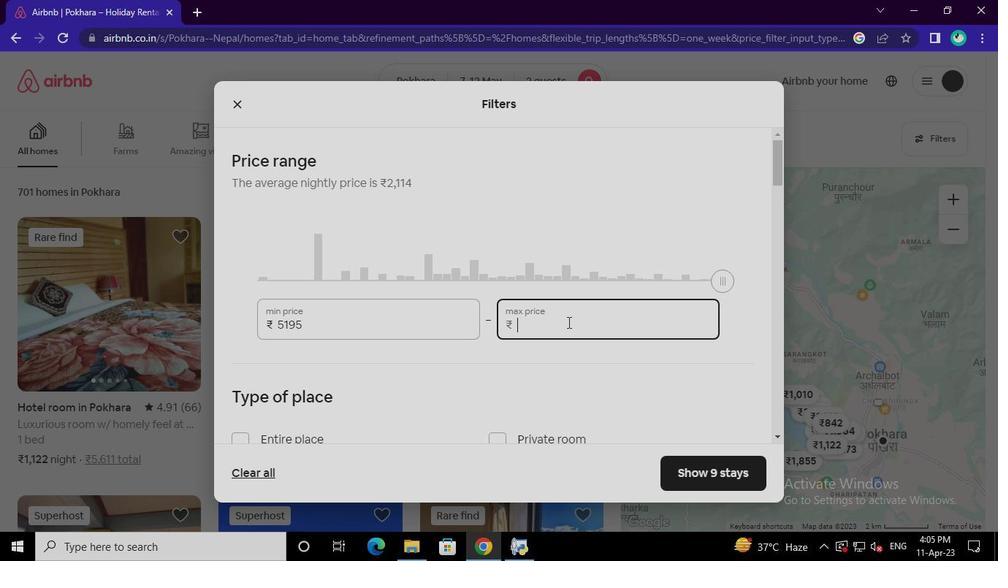
Action: Keyboard Key.backspace
Screenshot: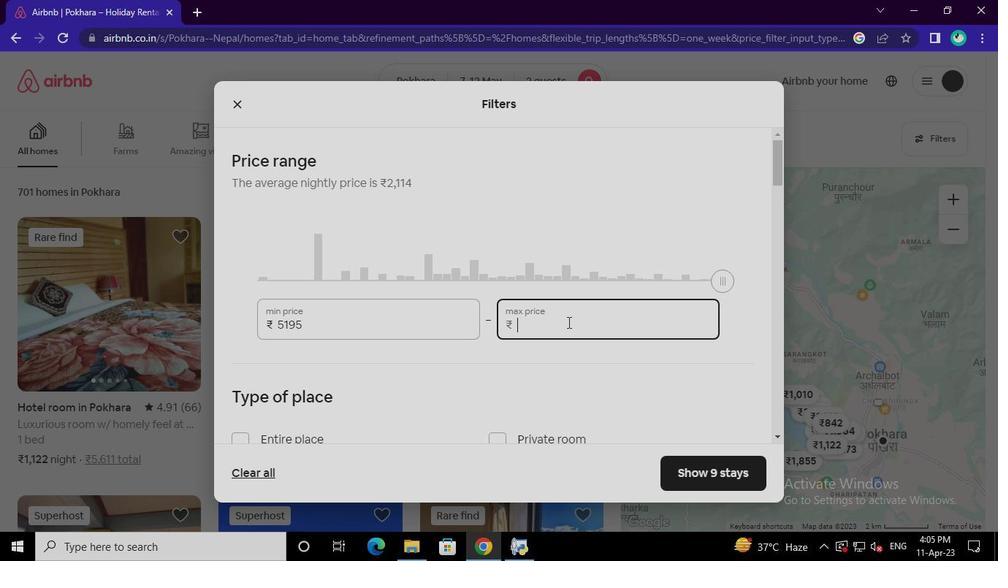 
Action: Keyboard Key.backspace
Screenshot: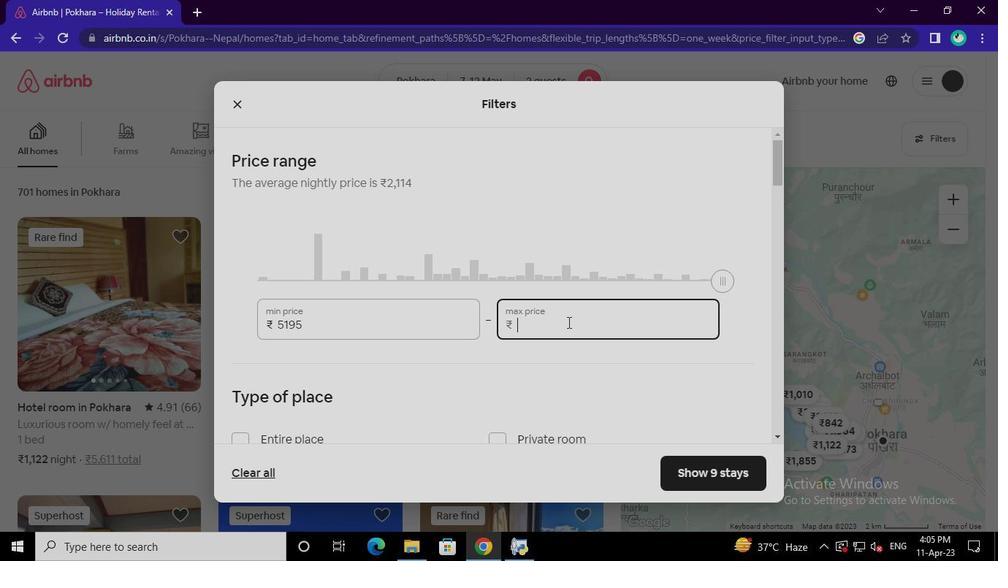 
Action: Keyboard <97>
Screenshot: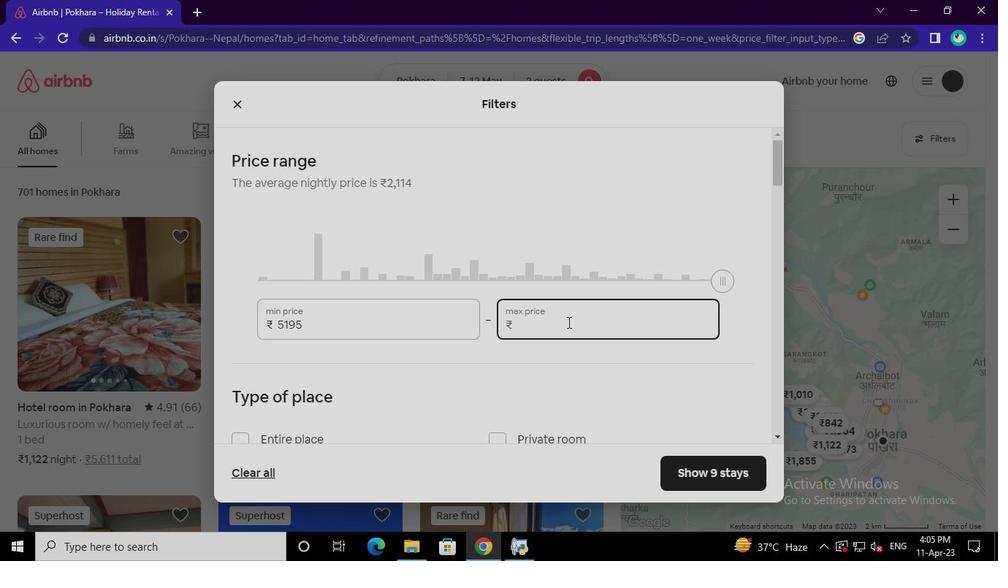 
Action: Keyboard <101>
Screenshot: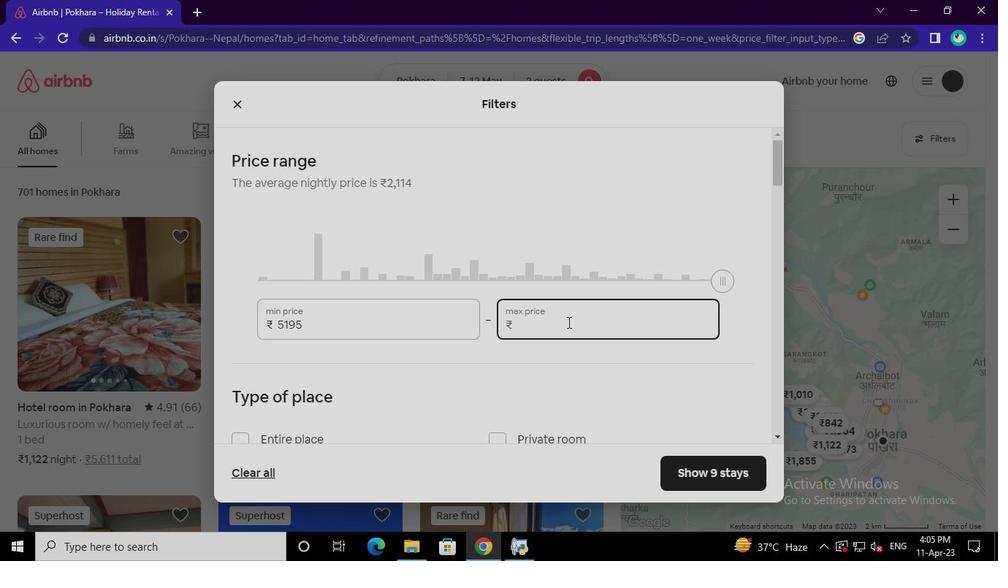 
Action: Keyboard <96>
Screenshot: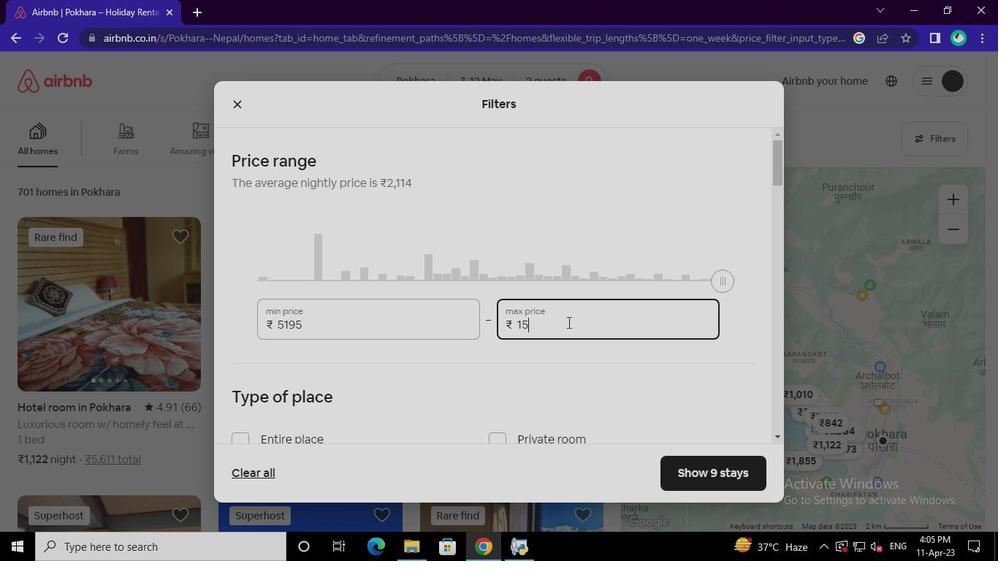 
Action: Keyboard <96>
Screenshot: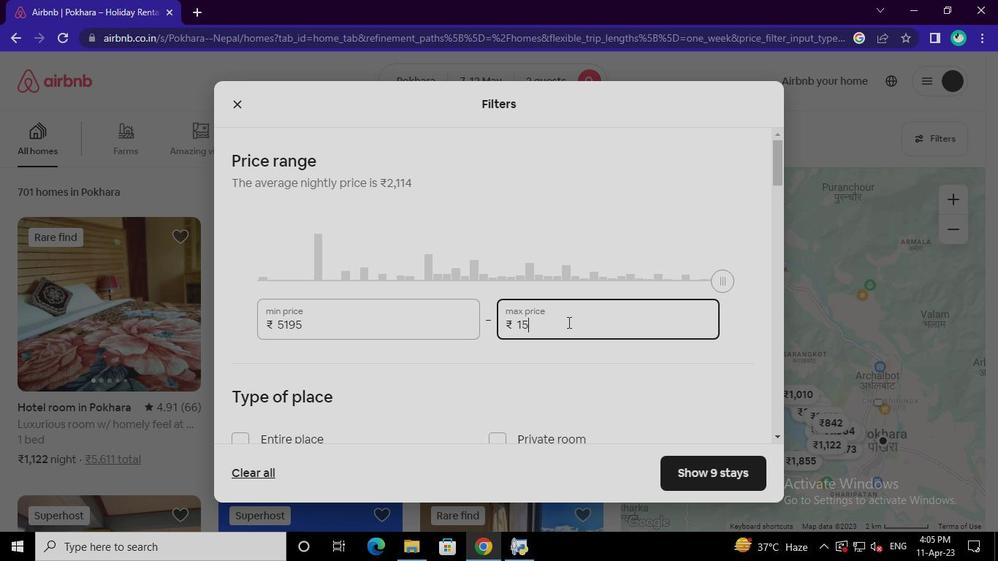 
Action: Keyboard <96>
Screenshot: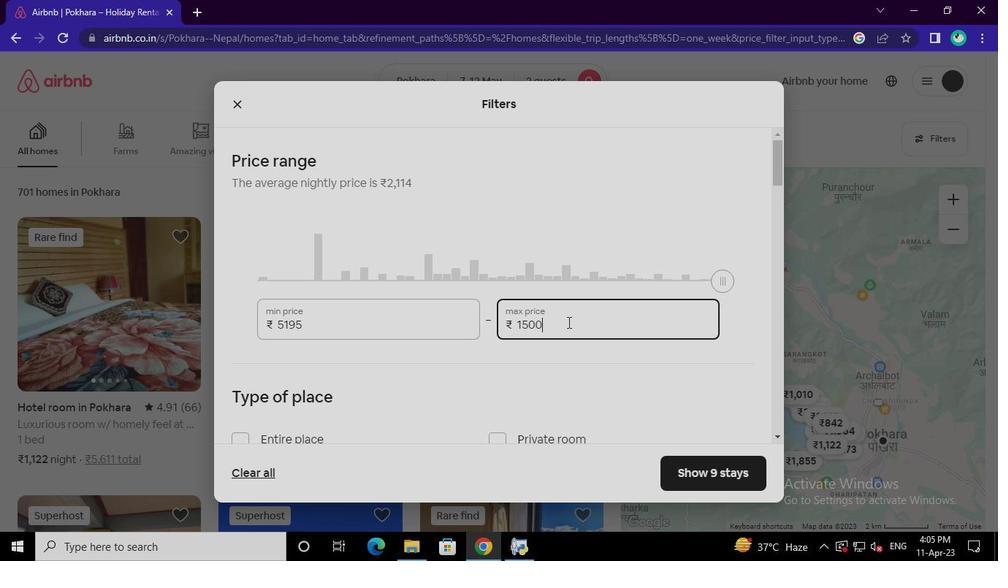 
Action: Keyboard <96>
Screenshot: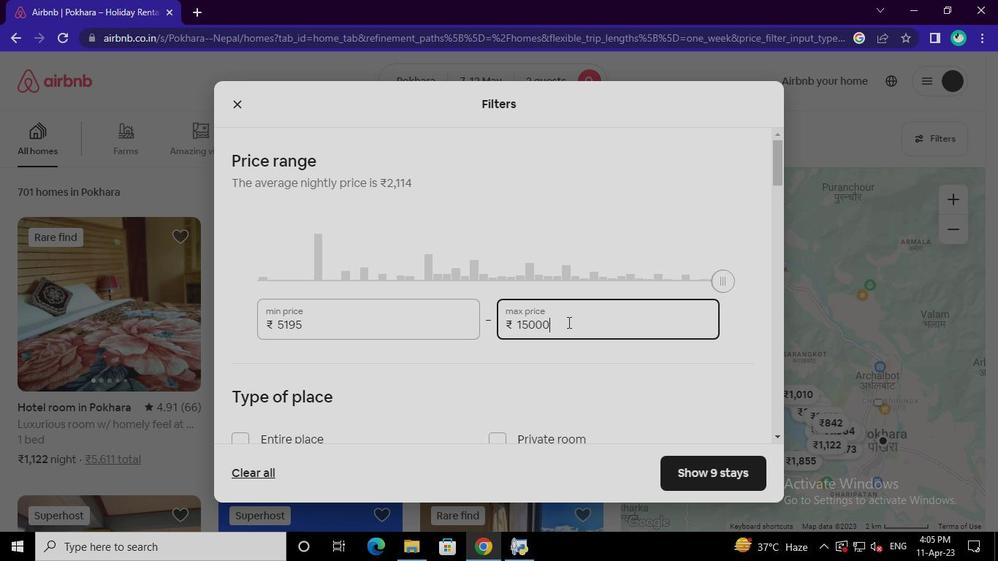 
Action: Keyboard Key.backspace
Screenshot: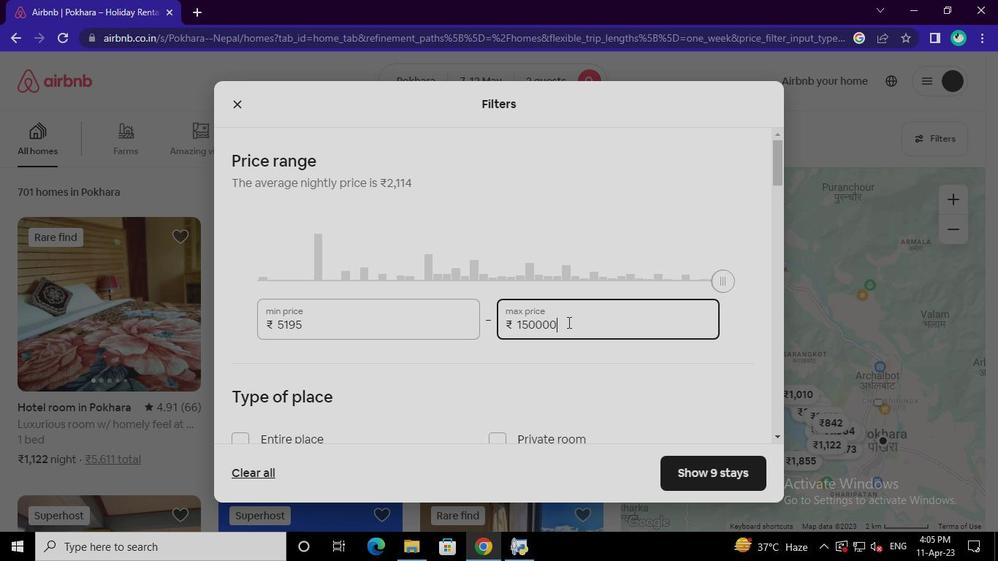 
Action: Mouse moved to (279, 296)
Screenshot: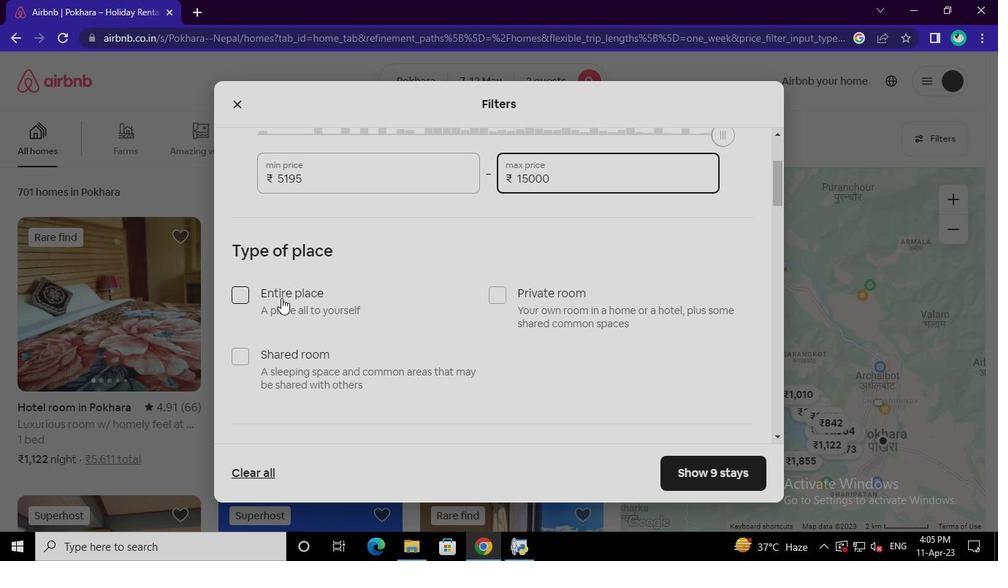 
Action: Mouse pressed left at (279, 296)
Screenshot: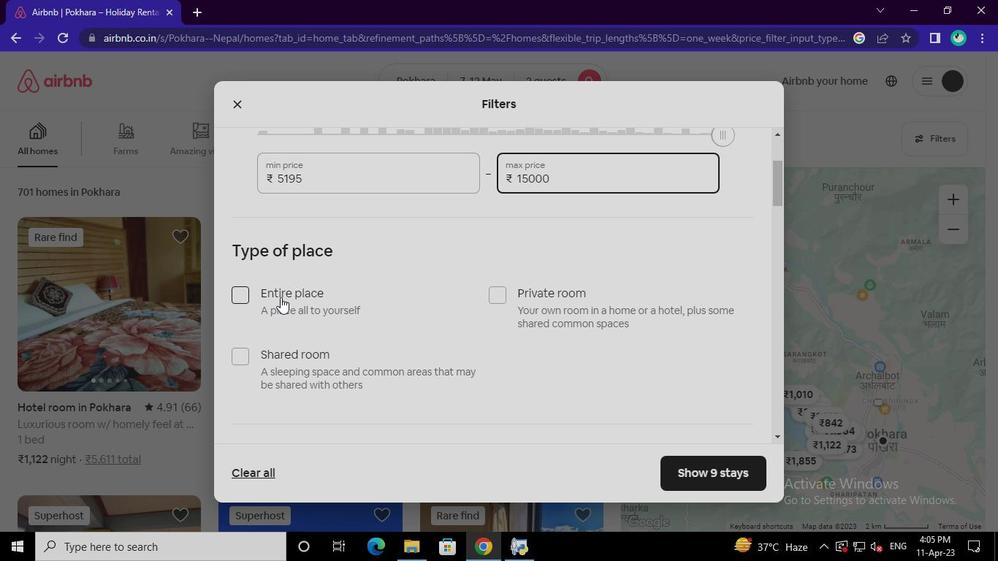 
Action: Mouse moved to (312, 381)
Screenshot: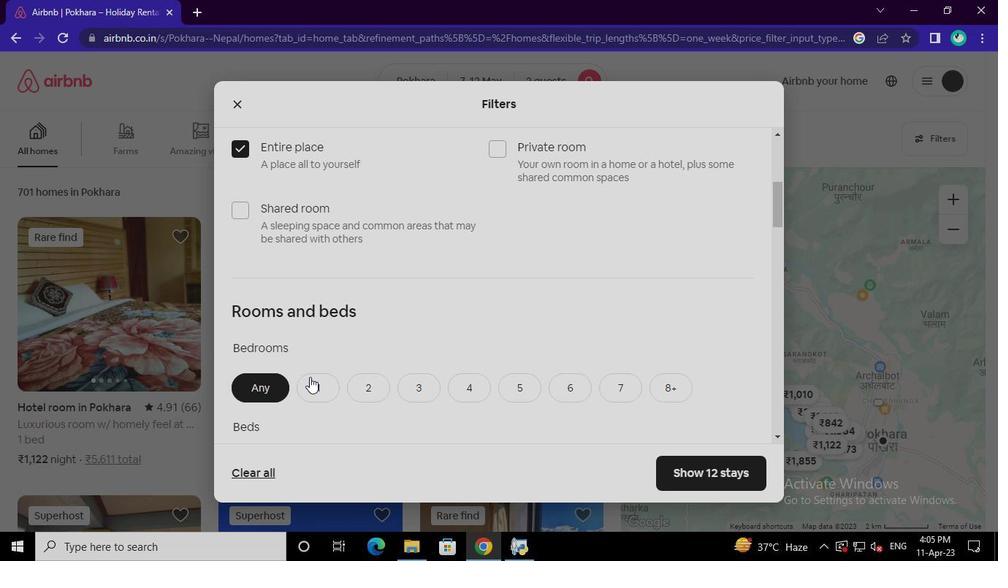 
Action: Mouse pressed left at (312, 381)
Screenshot: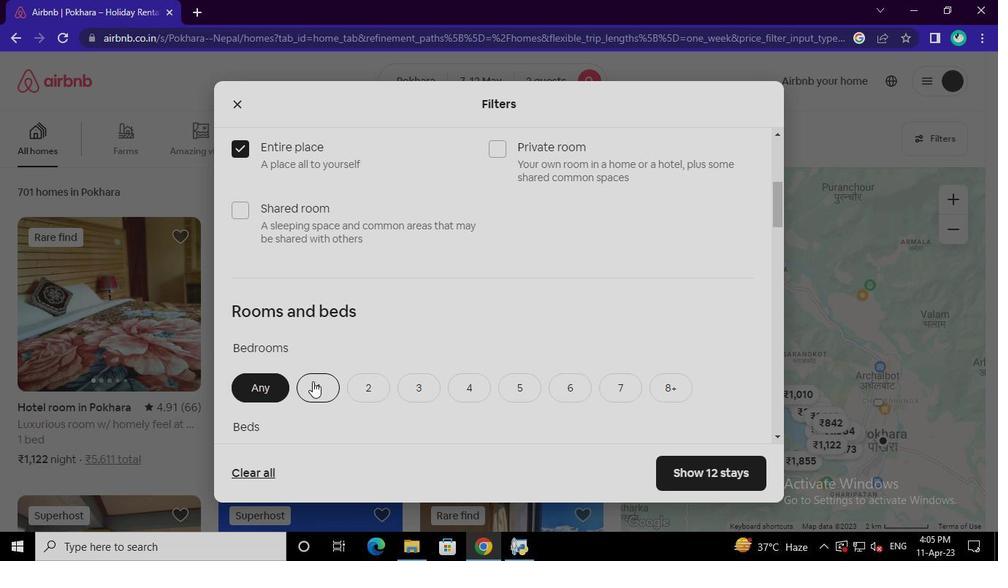 
Action: Mouse moved to (313, 382)
Screenshot: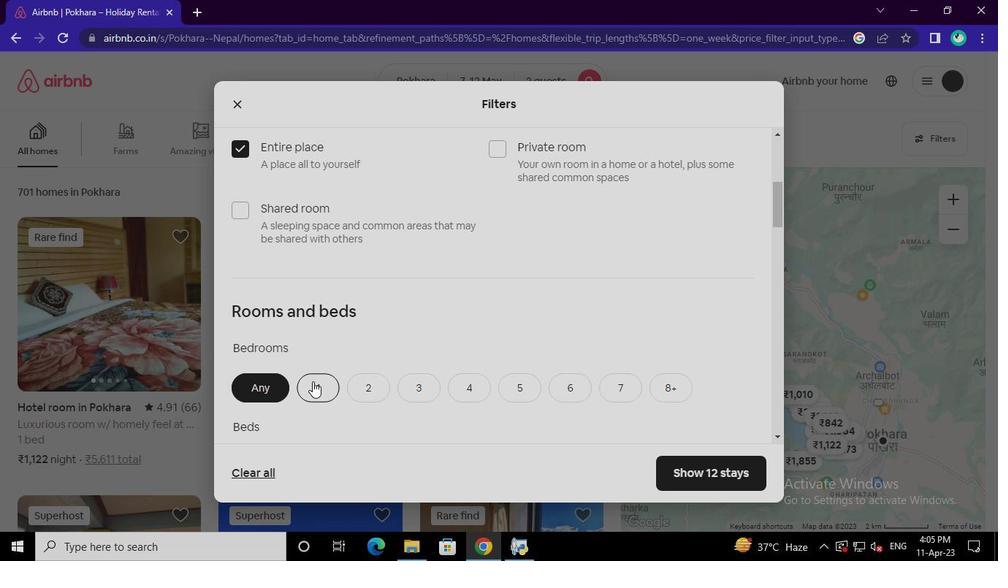 
Action: Mouse pressed left at (313, 382)
Screenshot: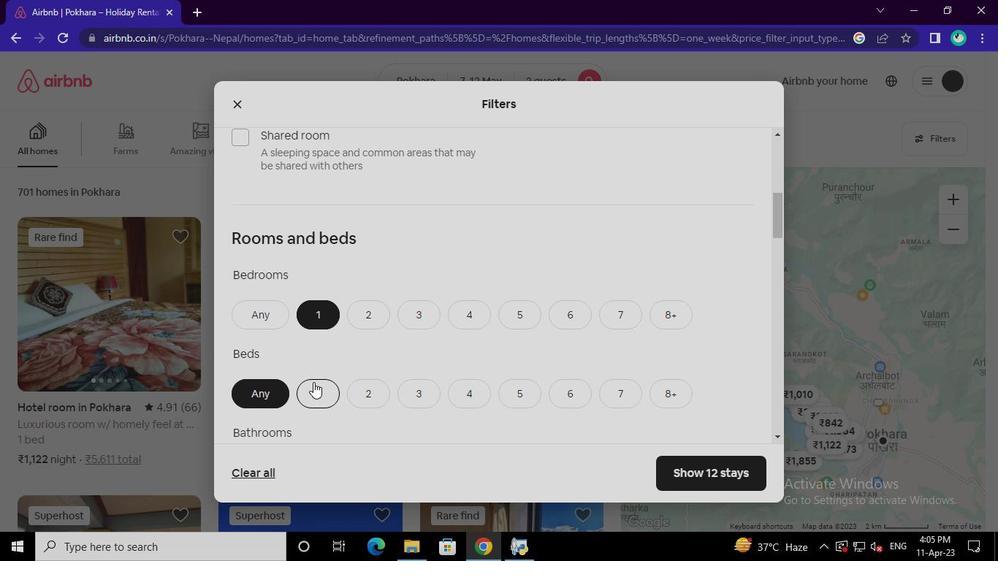
Action: Mouse moved to (320, 255)
Screenshot: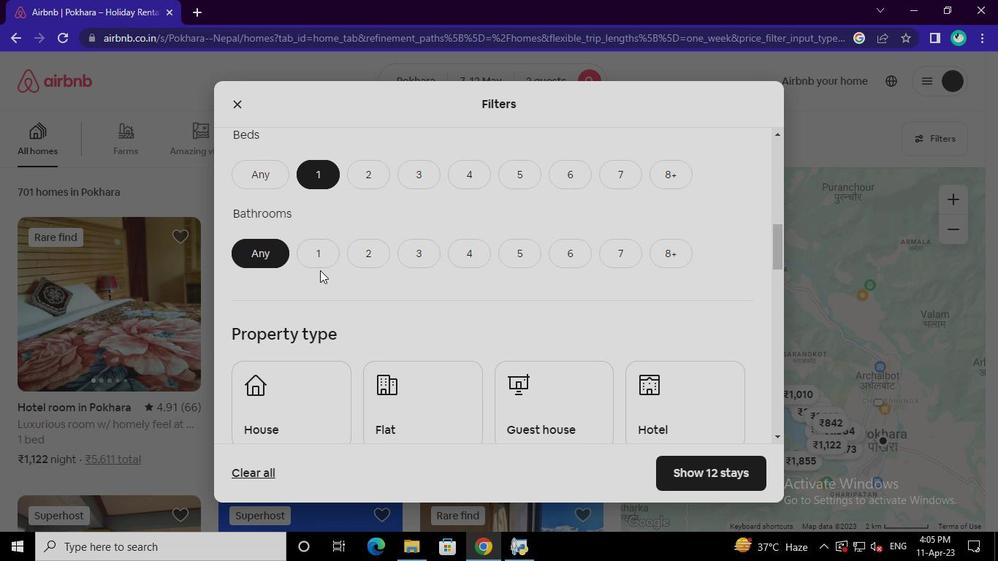 
Action: Mouse pressed left at (320, 255)
Screenshot: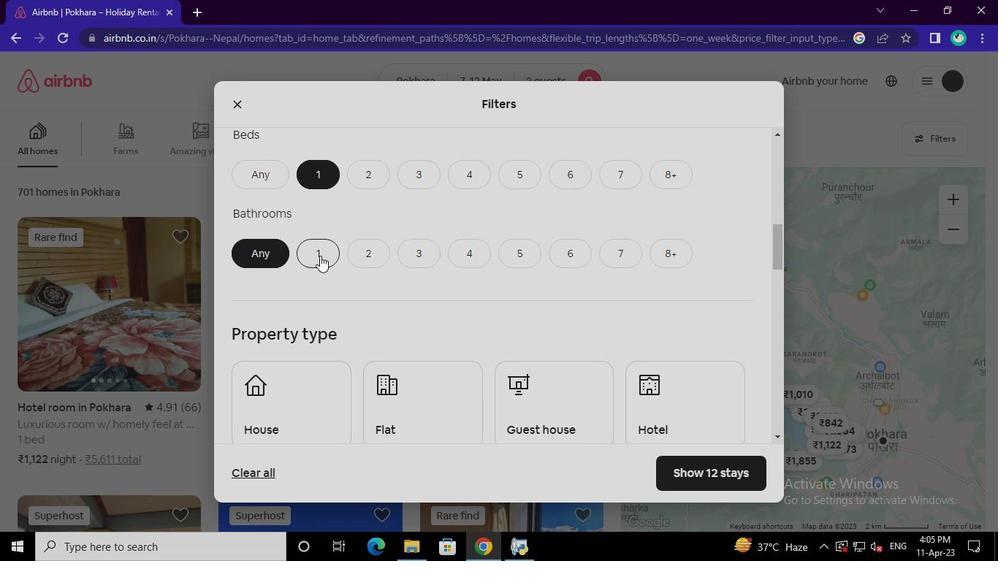 
Action: Mouse moved to (286, 335)
Screenshot: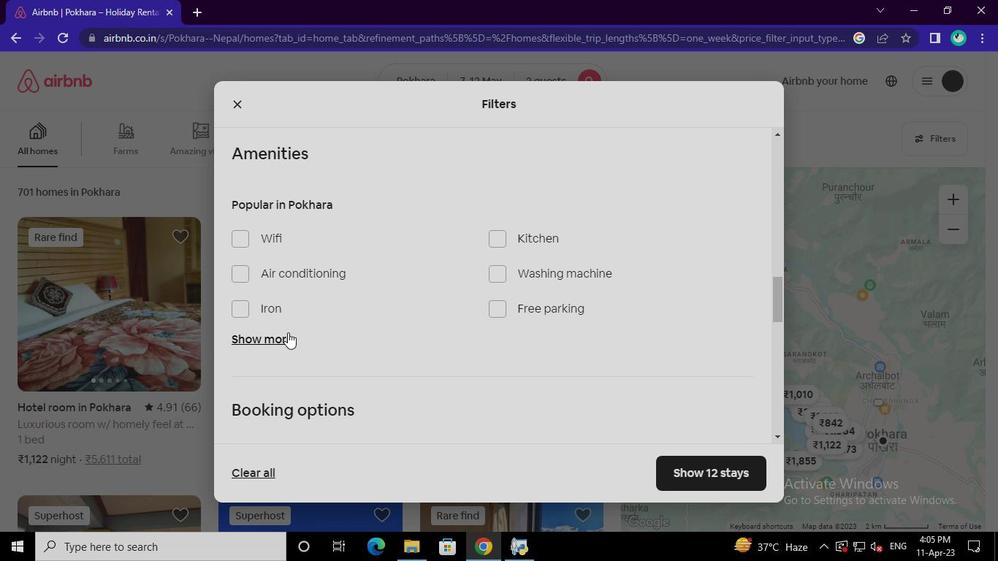 
Action: Mouse pressed left at (286, 335)
Screenshot: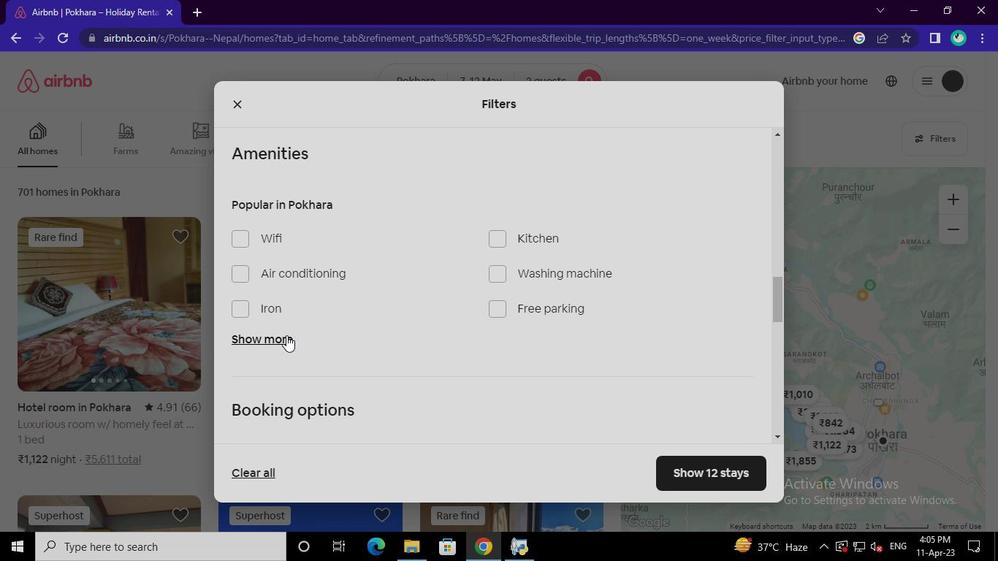 
Action: Mouse moved to (251, 239)
Screenshot: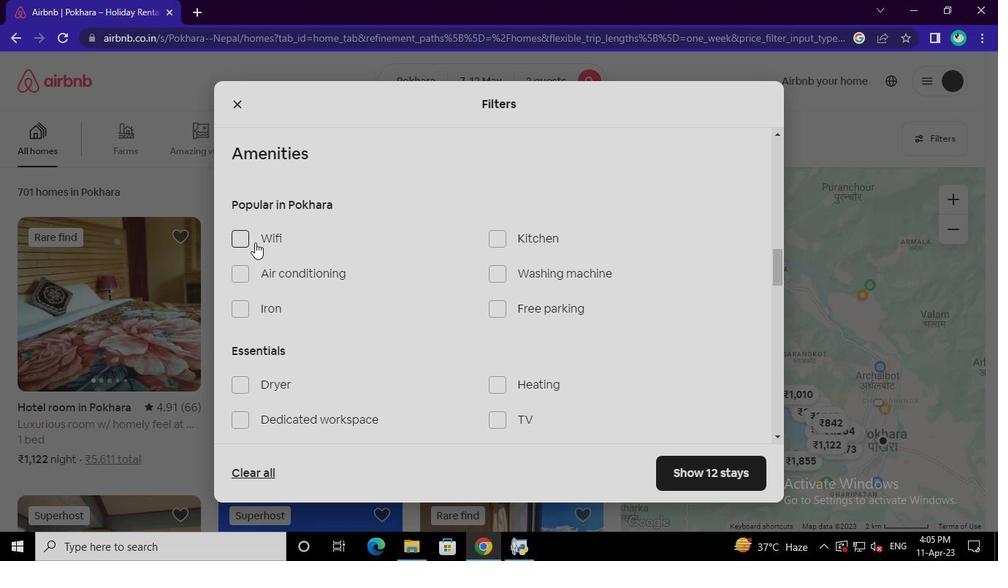 
Action: Mouse pressed left at (251, 239)
Screenshot: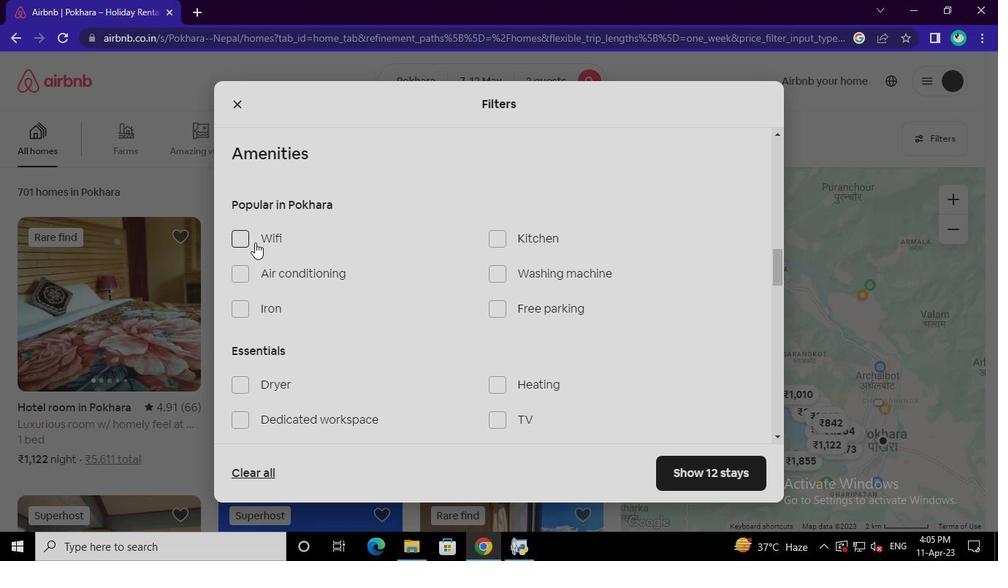 
Action: Mouse moved to (291, 374)
Screenshot: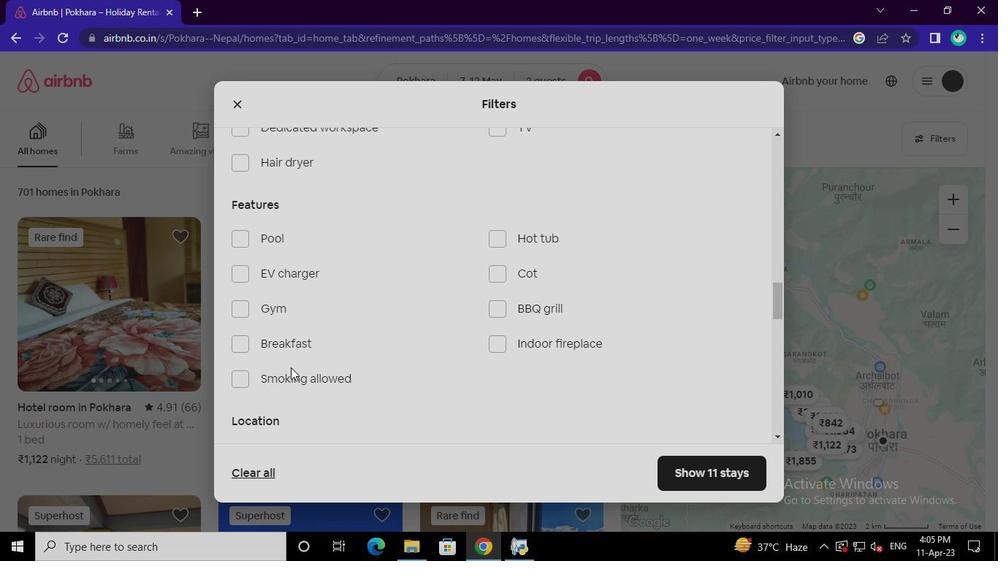 
Action: Mouse pressed left at (291, 374)
Screenshot: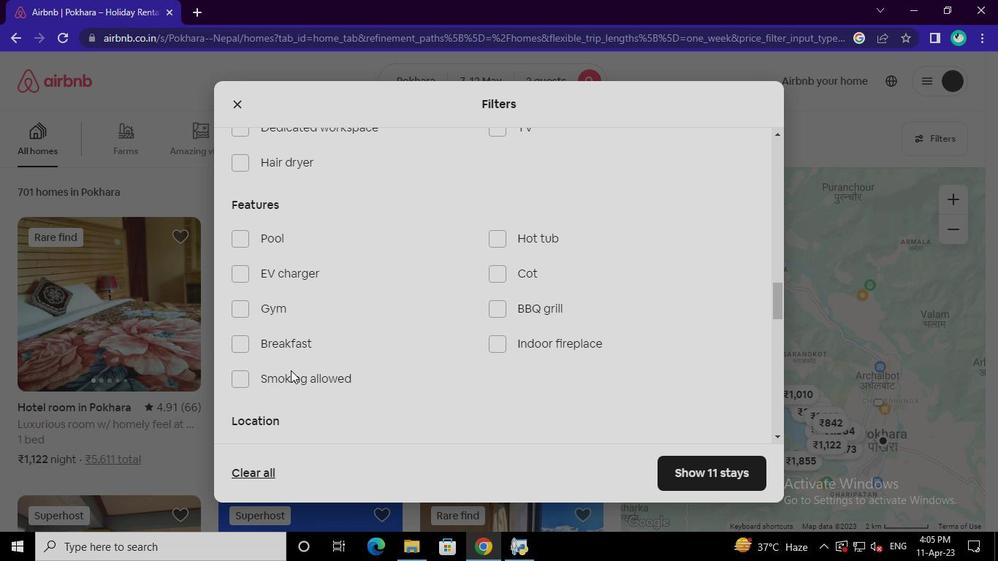 
Action: Mouse moved to (275, 347)
Screenshot: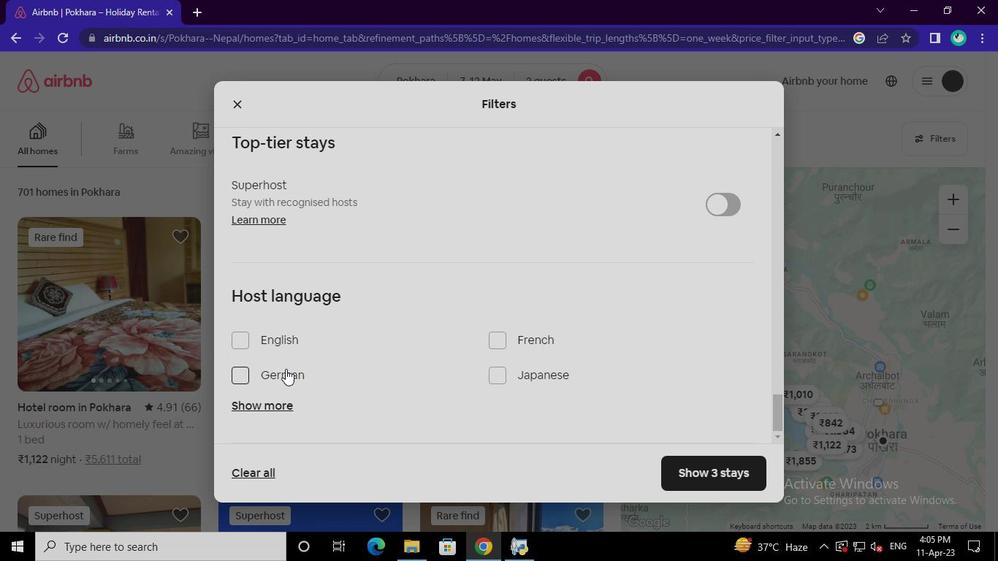 
Action: Mouse pressed left at (275, 347)
Screenshot: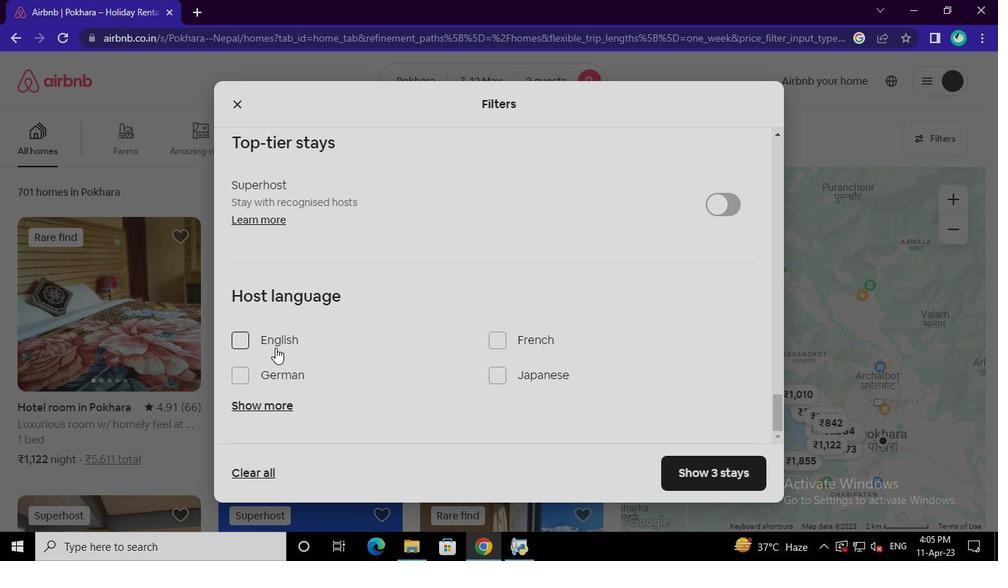 
Action: Mouse moved to (687, 474)
Screenshot: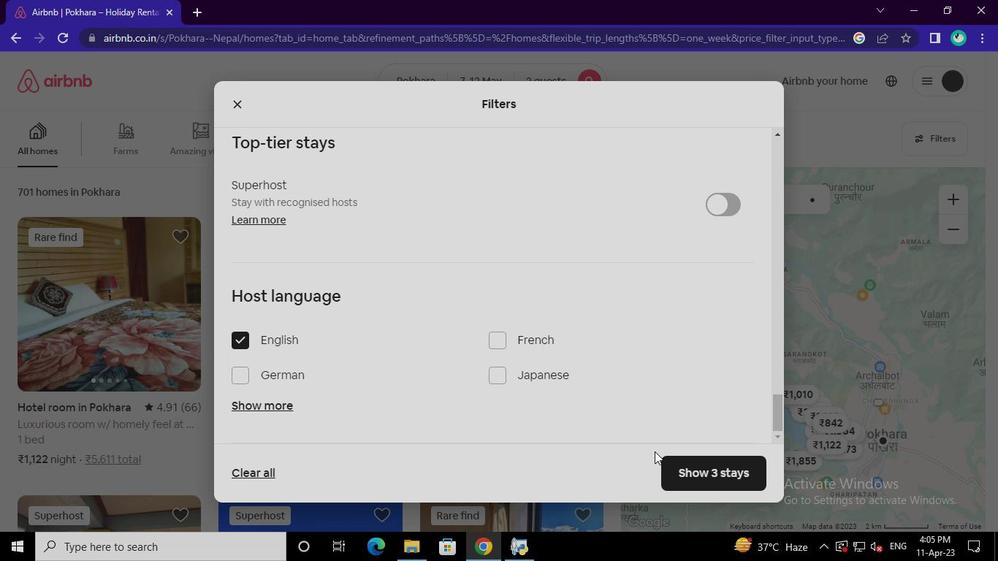 
Action: Mouse pressed left at (687, 474)
Screenshot: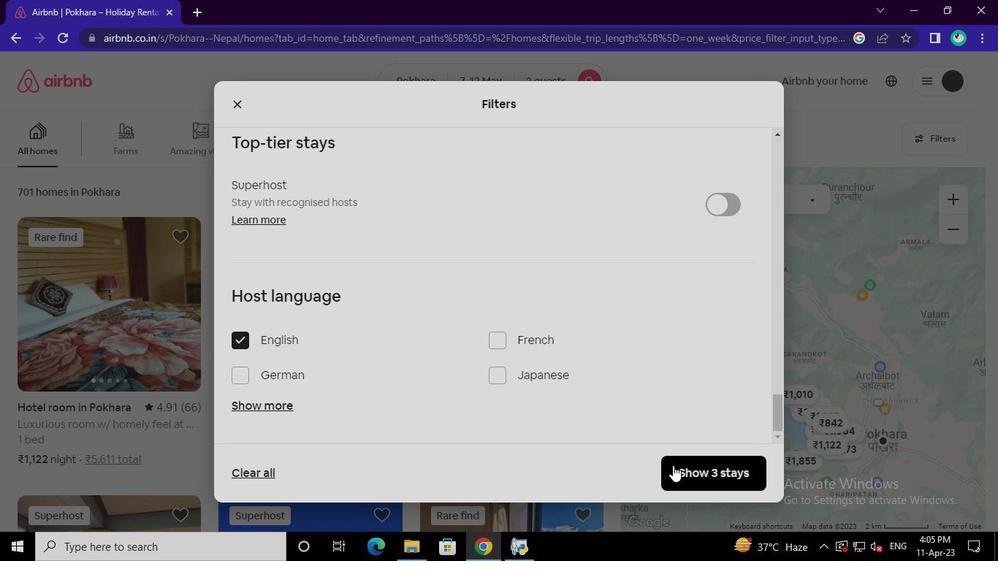 
Action: Mouse moved to (525, 549)
Screenshot: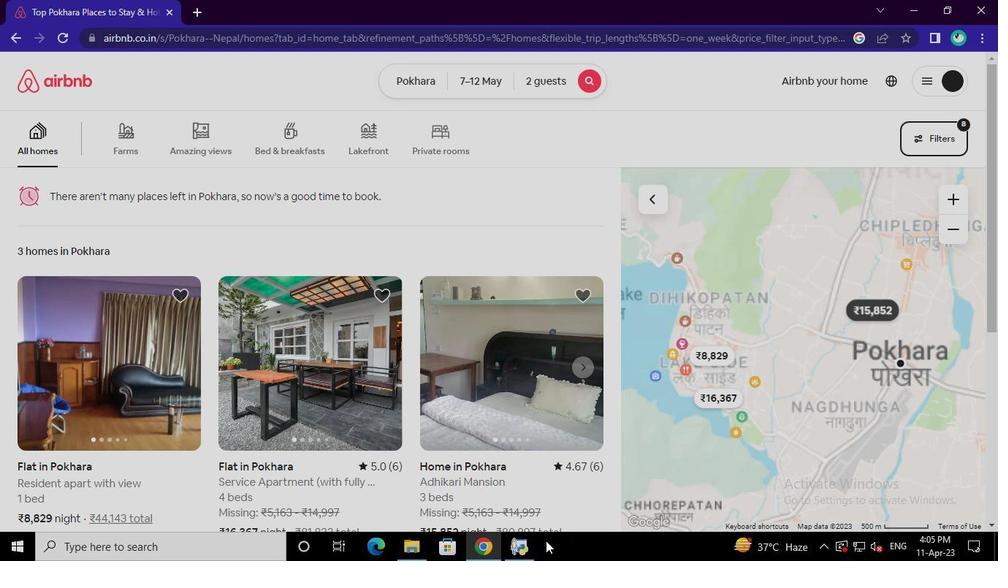 
Action: Mouse pressed left at (525, 549)
Screenshot: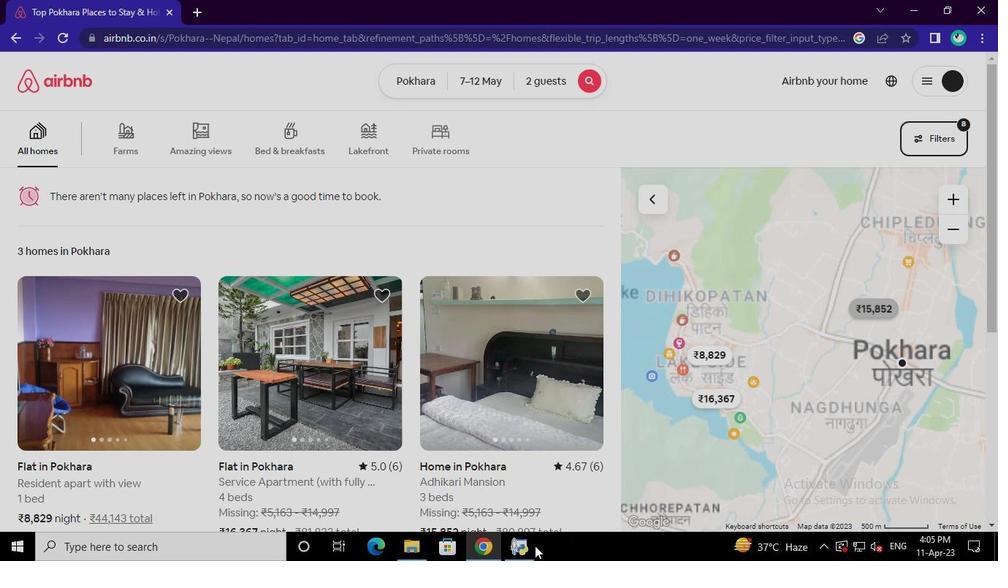 
Action: Mouse moved to (786, 106)
Screenshot: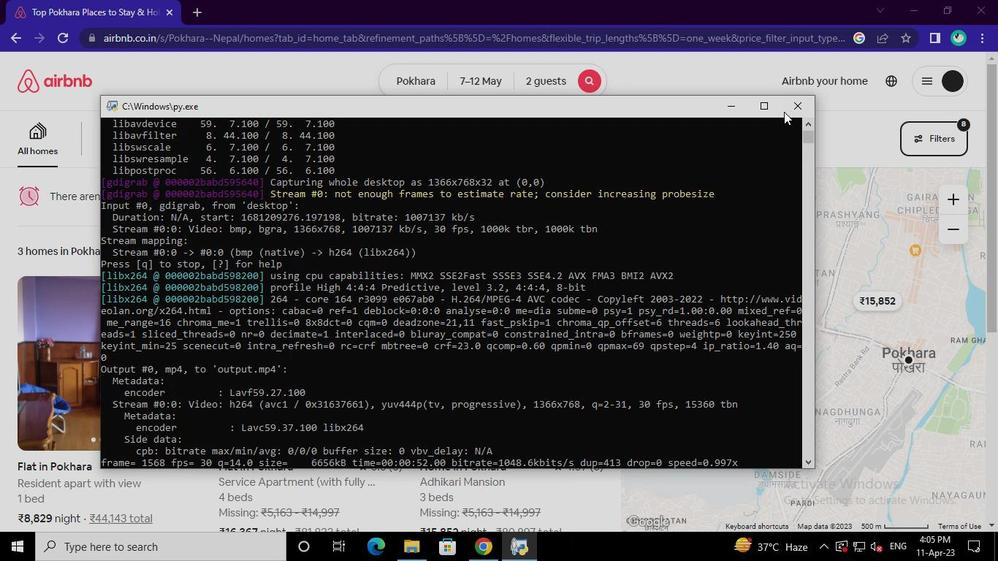 
Action: Mouse pressed left at (786, 106)
Screenshot: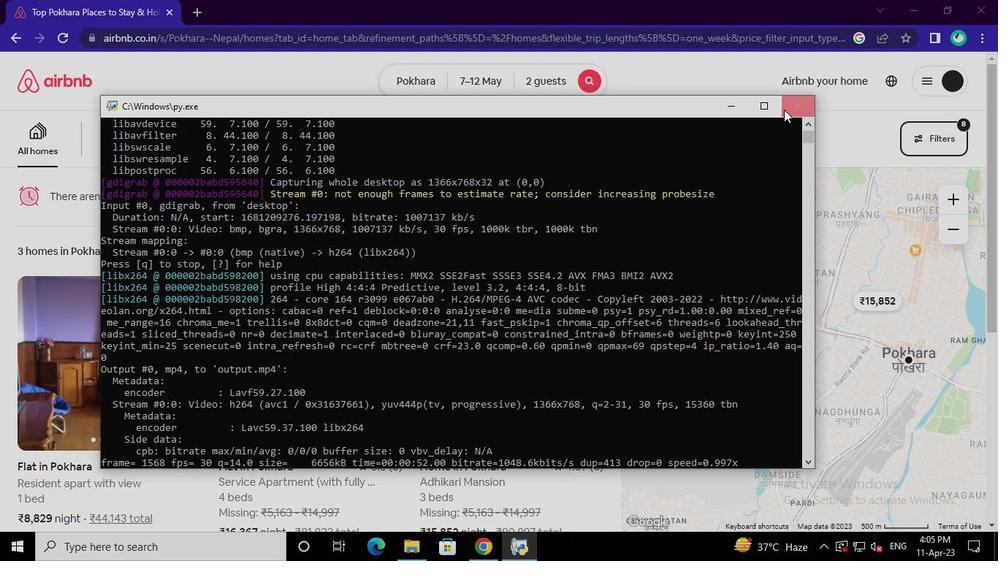 
